 Task: Create a sub task Release to Production / Go Live for the task  Implement a new cloud-based logistics management system for a company in the project ApprisePro , assign it to team member softage.5@softage.net and update the status of the sub task to  Completed , set the priority of the sub task to High
Action: Mouse moved to (418, 311)
Screenshot: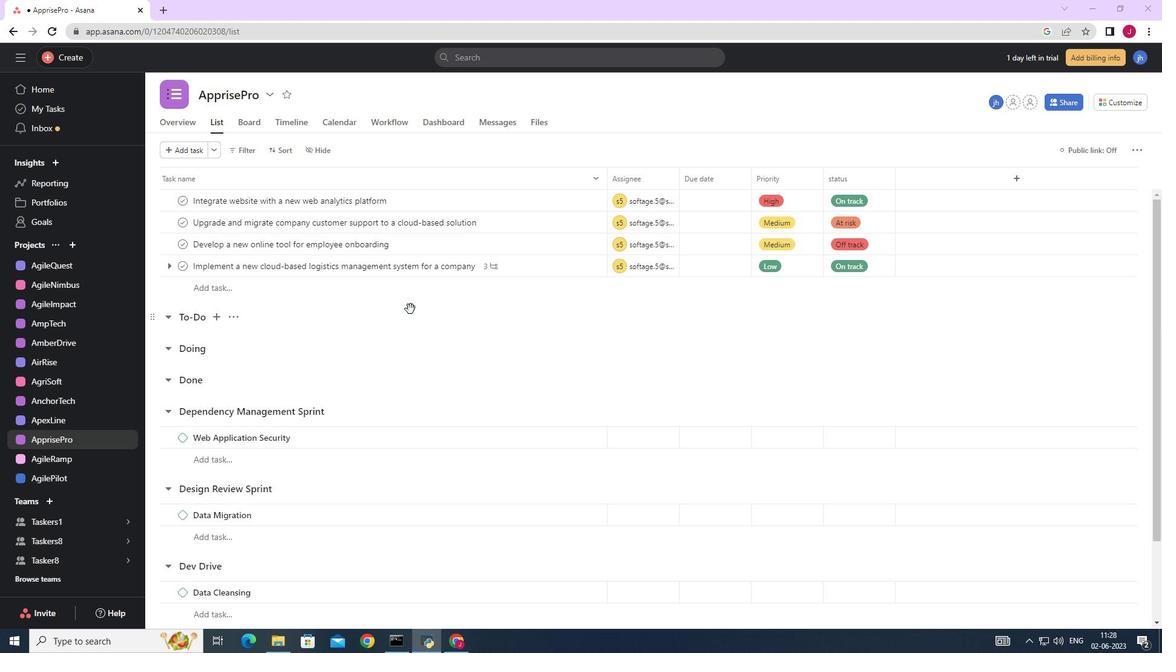 
Action: Mouse scrolled (418, 311) with delta (0, 0)
Screenshot: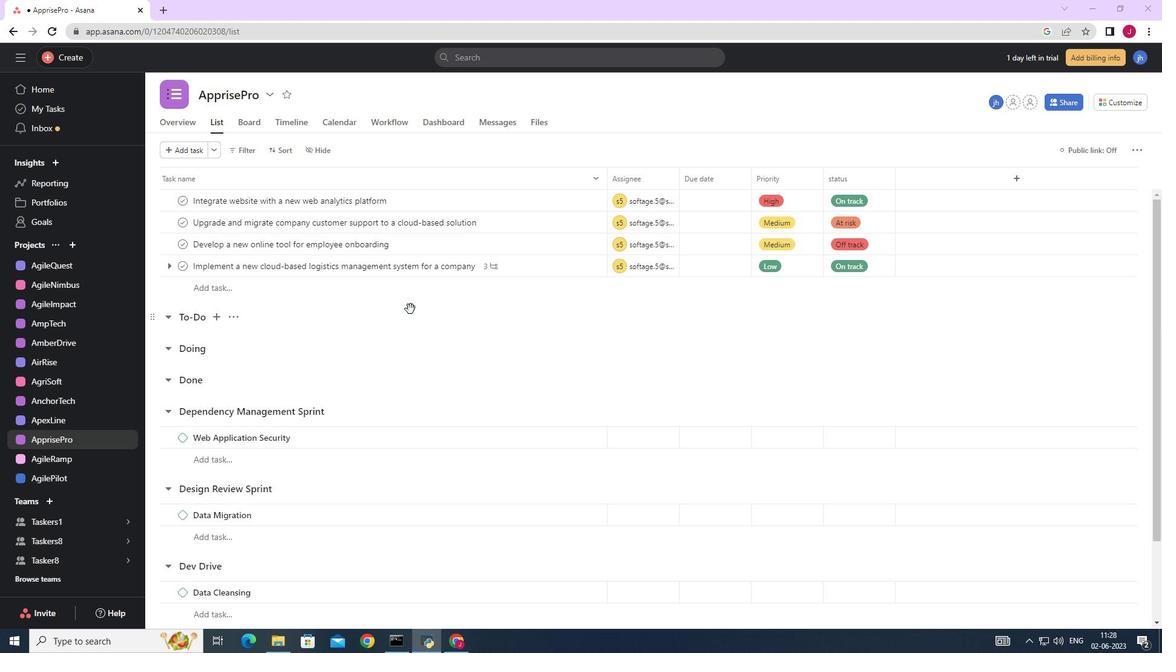 
Action: Mouse scrolled (418, 311) with delta (0, 0)
Screenshot: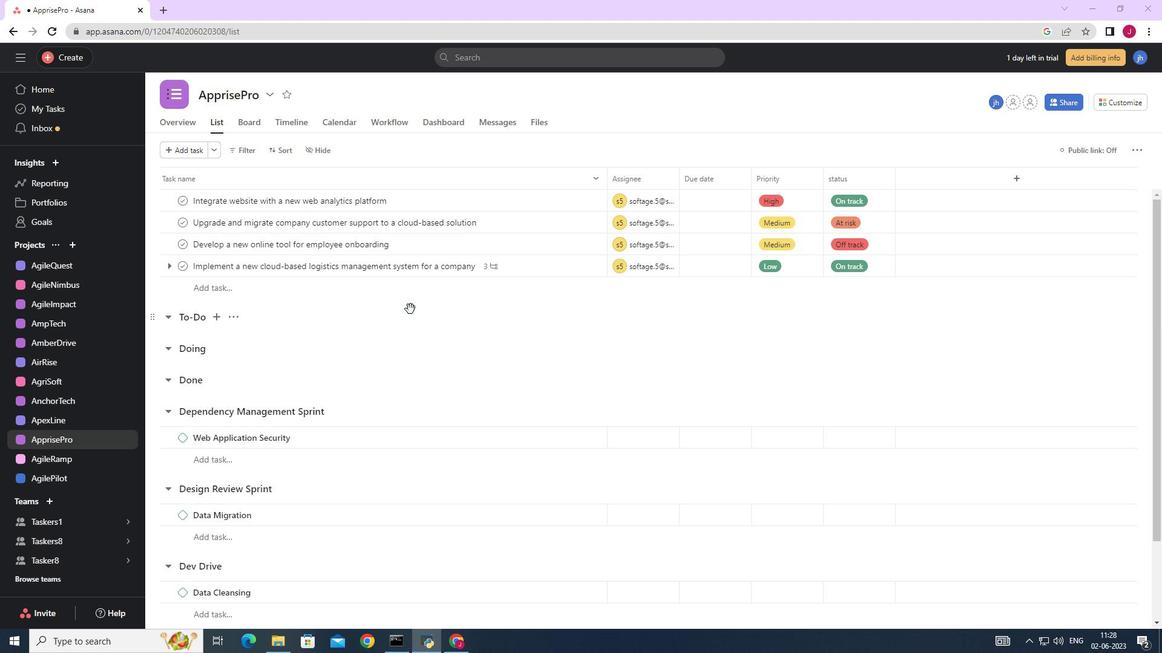 
Action: Mouse scrolled (418, 311) with delta (0, 0)
Screenshot: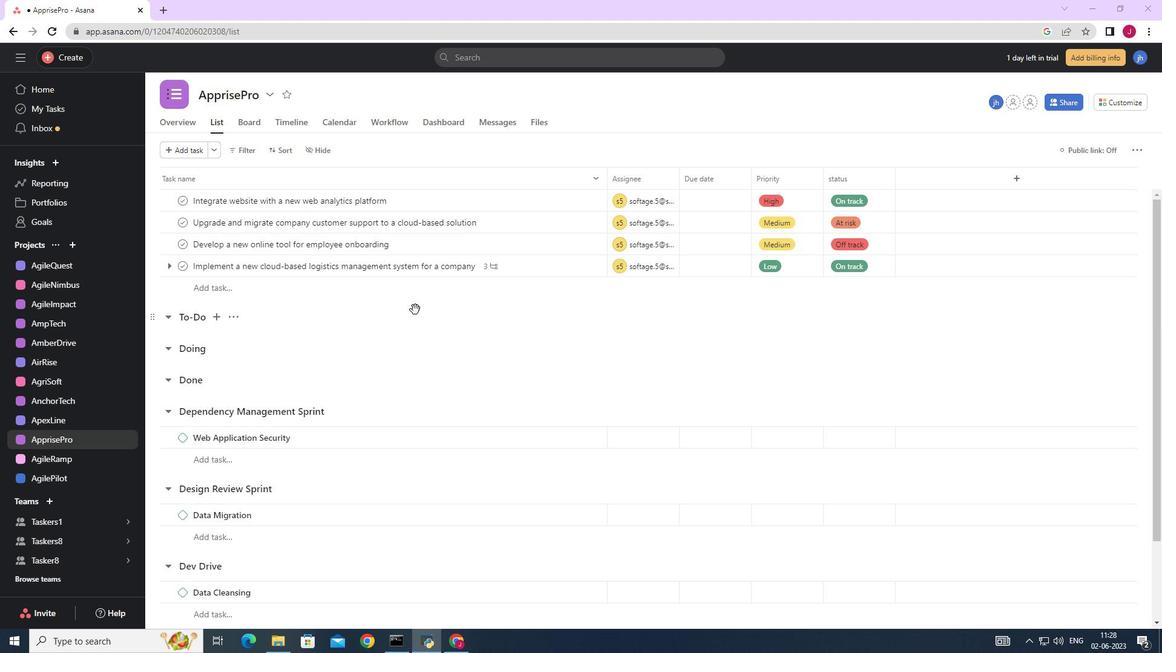 
Action: Mouse scrolled (418, 311) with delta (0, 0)
Screenshot: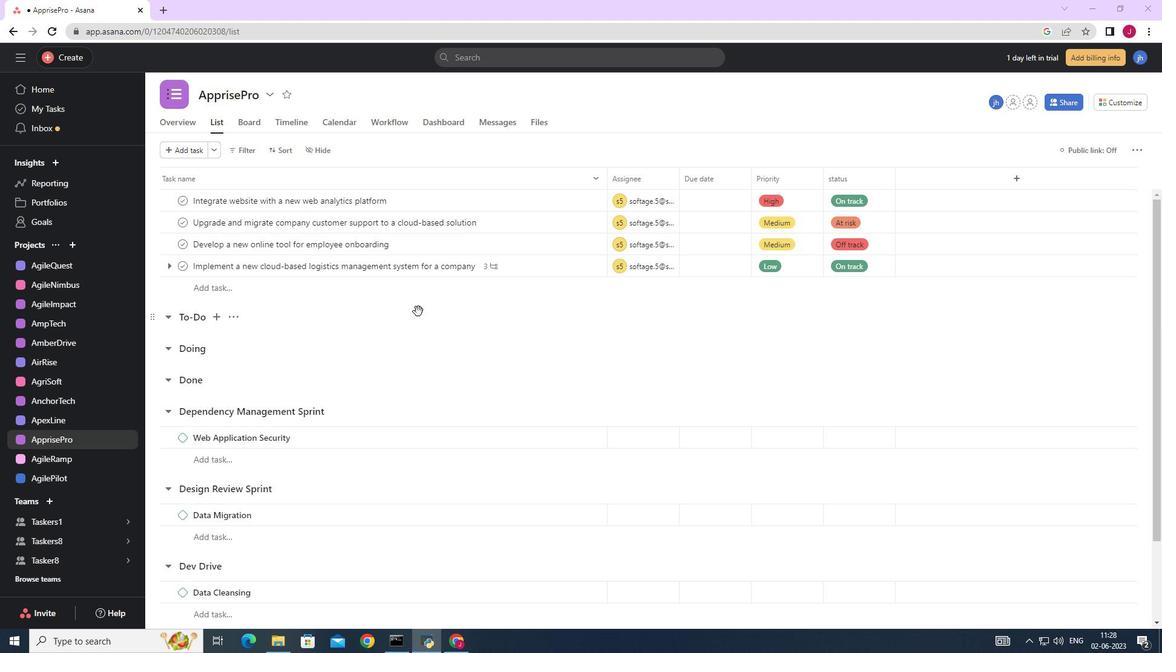 
Action: Mouse moved to (522, 347)
Screenshot: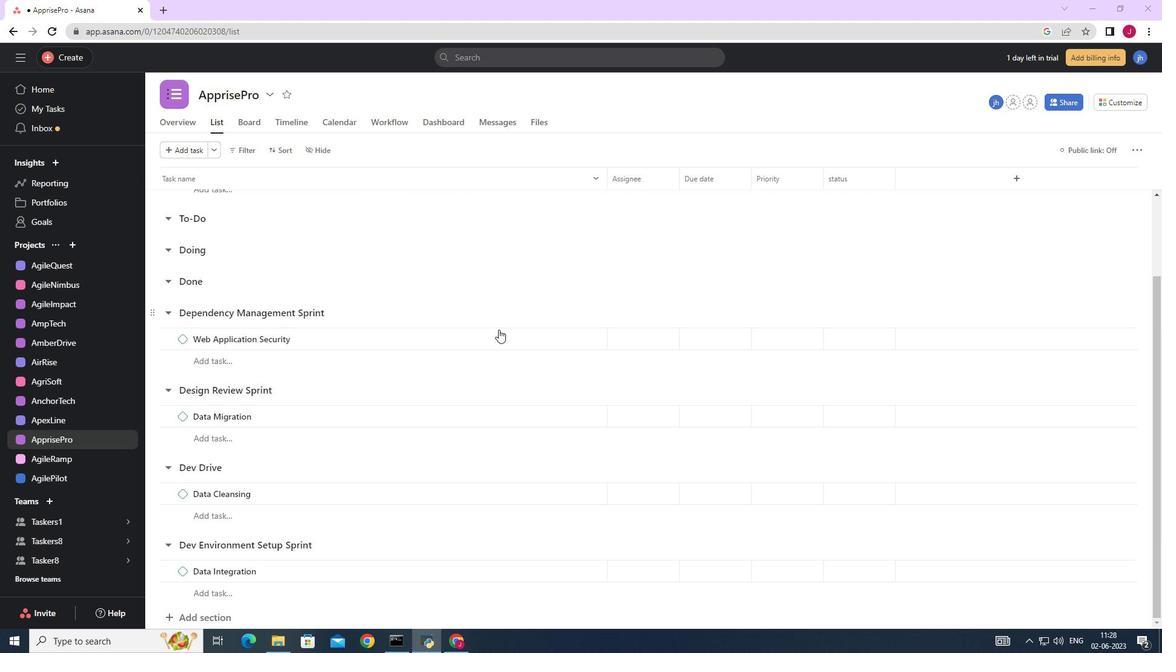 
Action: Mouse scrolled (522, 348) with delta (0, 0)
Screenshot: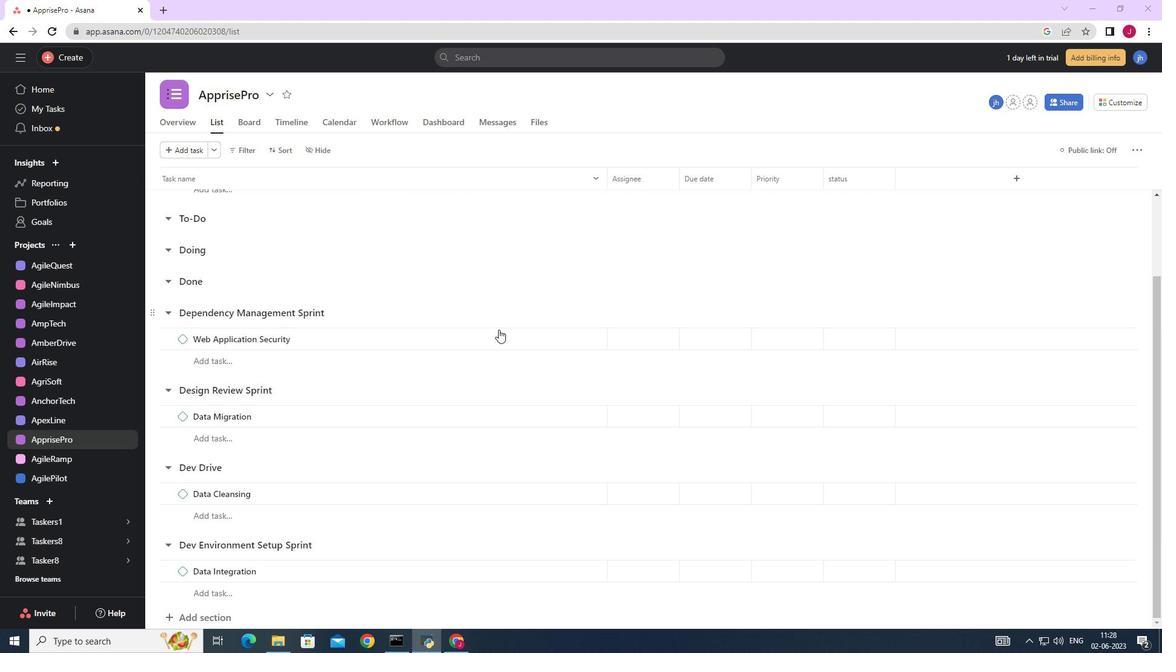 
Action: Mouse scrolled (522, 348) with delta (0, 0)
Screenshot: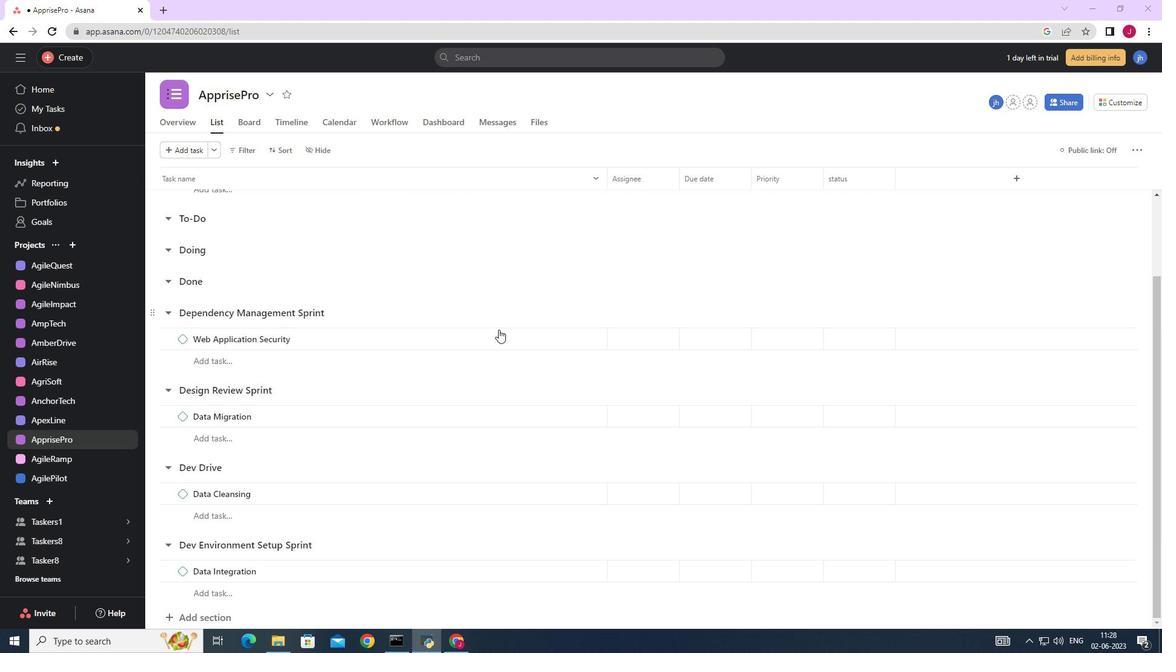 
Action: Mouse moved to (522, 346)
Screenshot: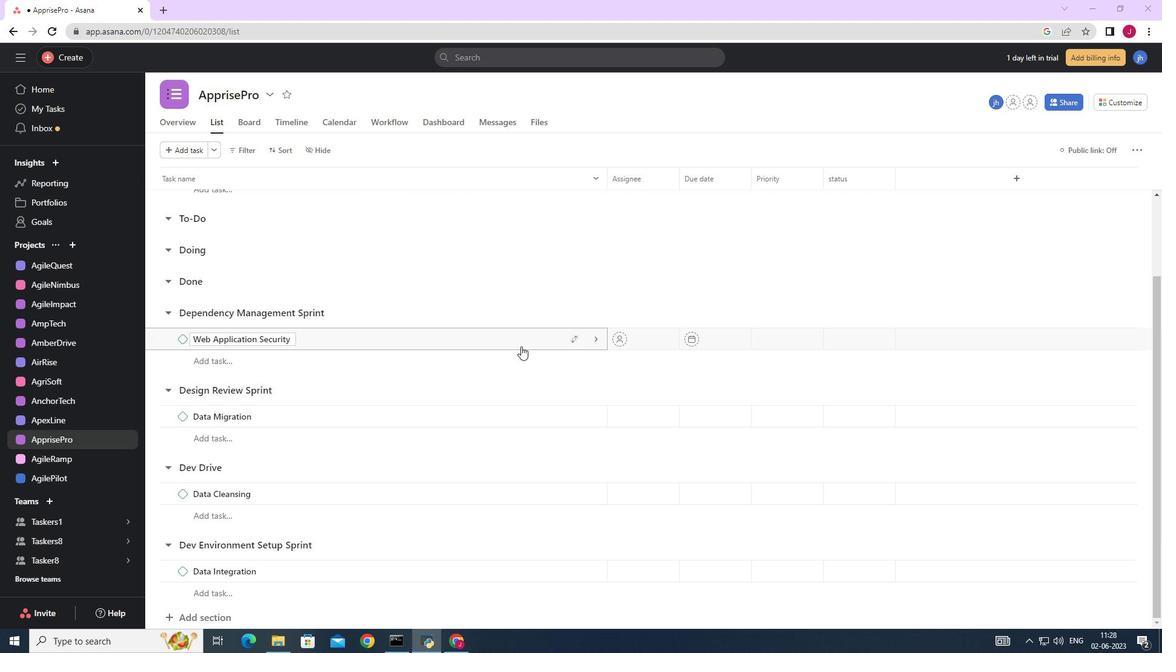 
Action: Mouse scrolled (522, 347) with delta (0, 0)
Screenshot: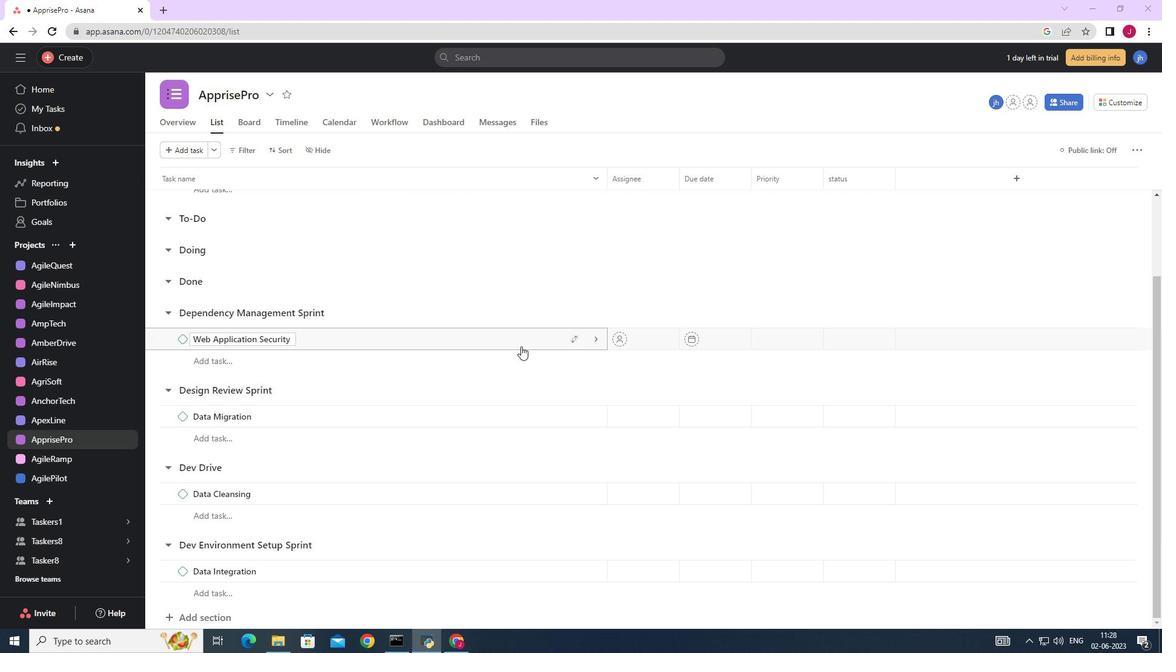 
Action: Mouse moved to (522, 340)
Screenshot: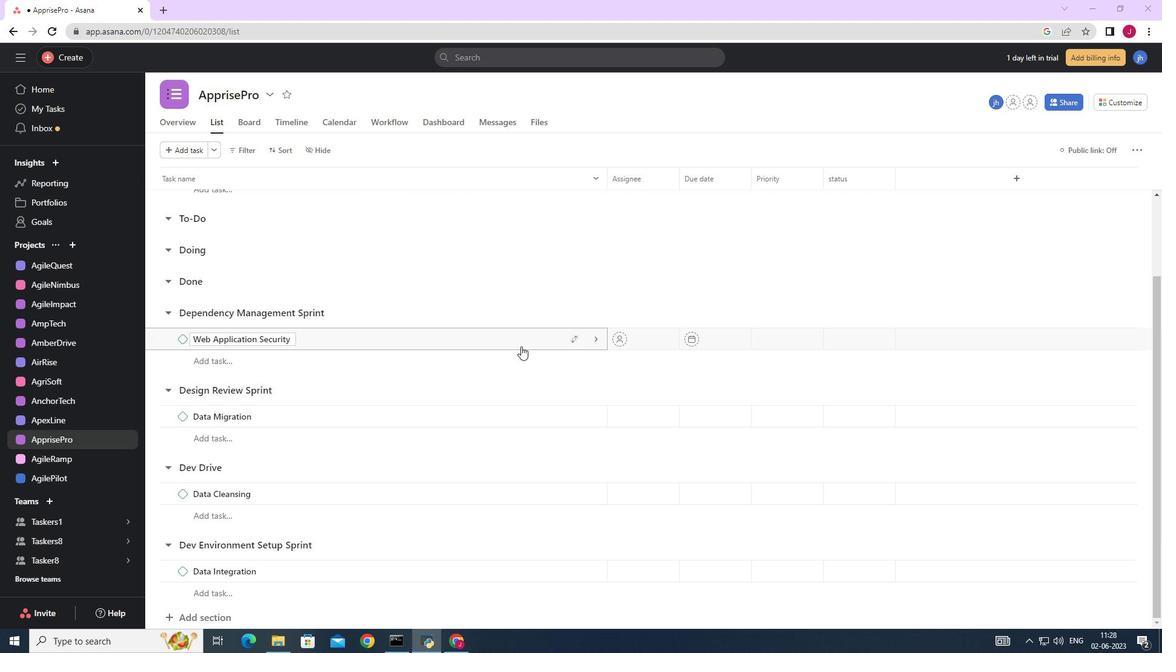 
Action: Mouse scrolled (522, 341) with delta (0, 0)
Screenshot: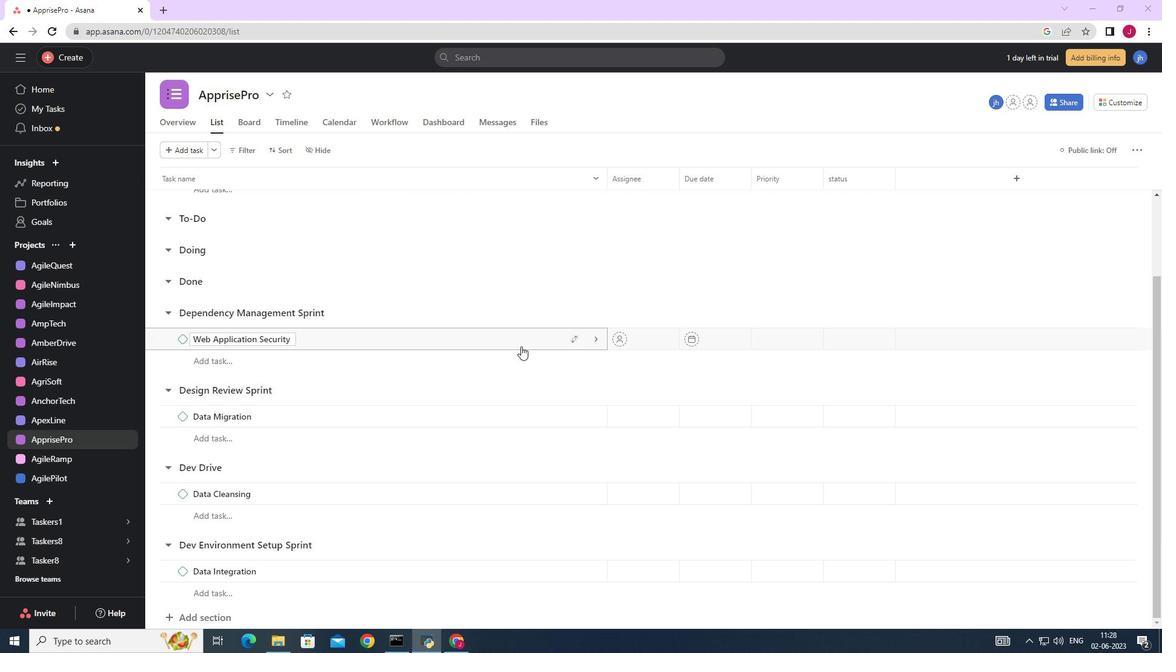 
Action: Mouse moved to (549, 272)
Screenshot: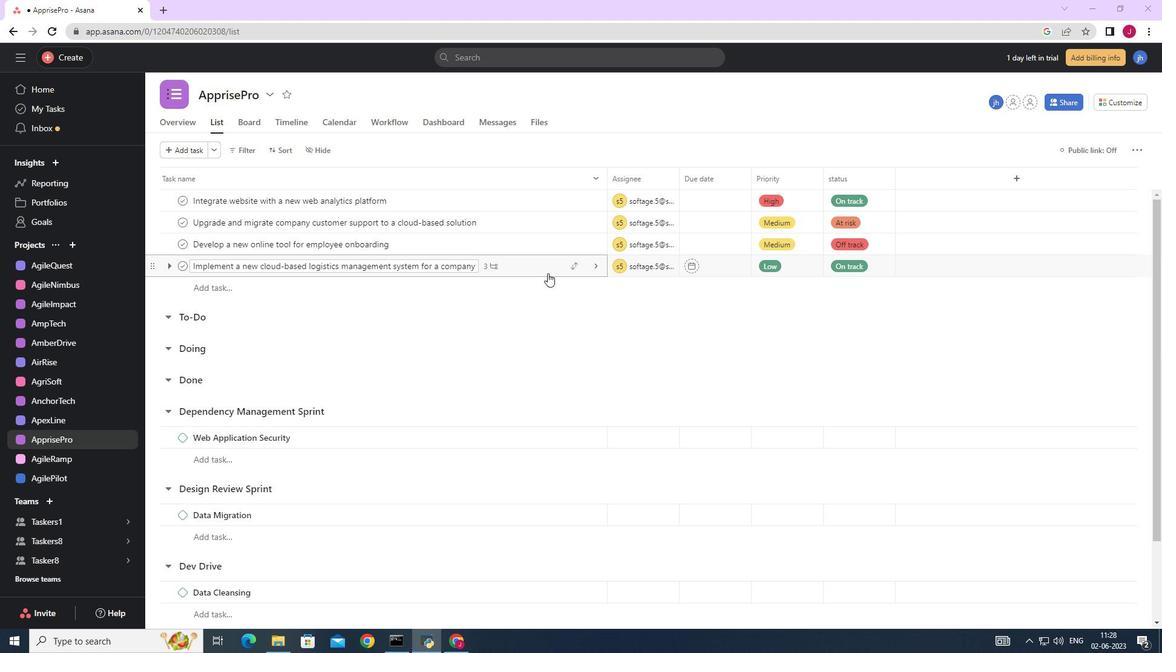
Action: Mouse pressed left at (549, 272)
Screenshot: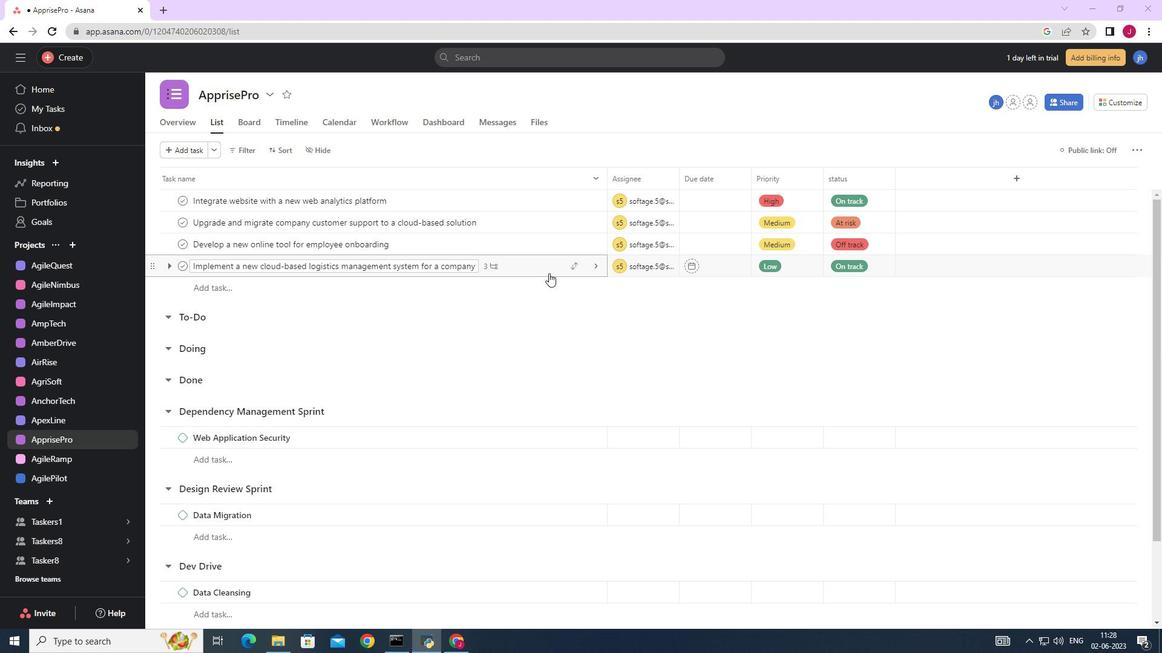 
Action: Mouse moved to (947, 355)
Screenshot: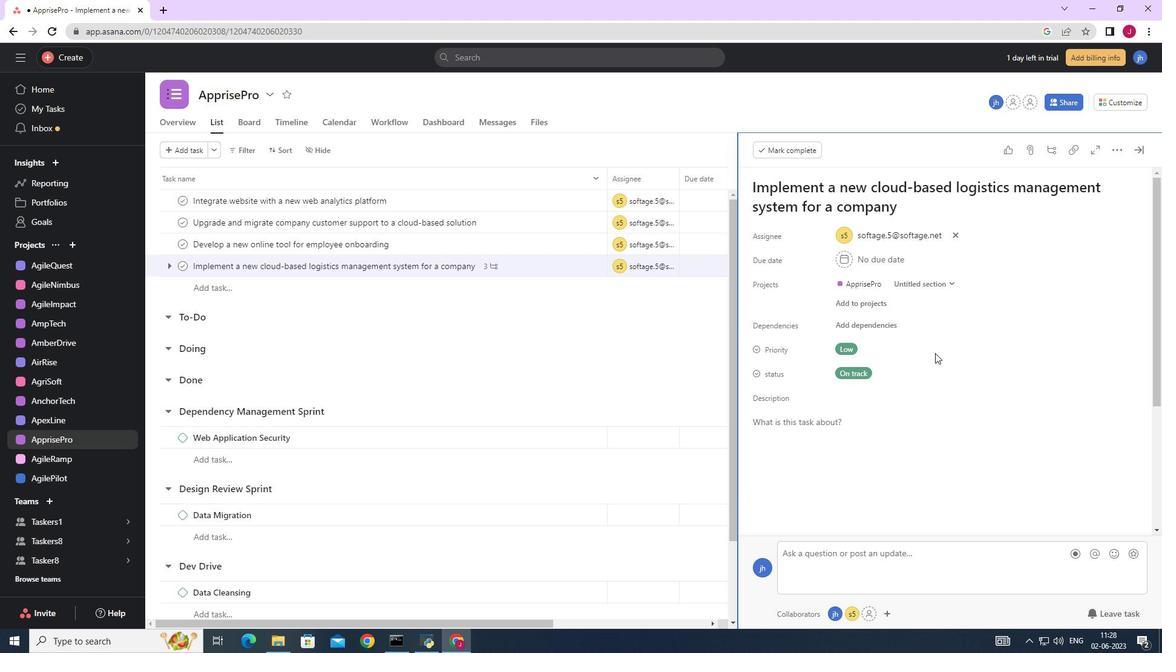 
Action: Mouse scrolled (947, 355) with delta (0, 0)
Screenshot: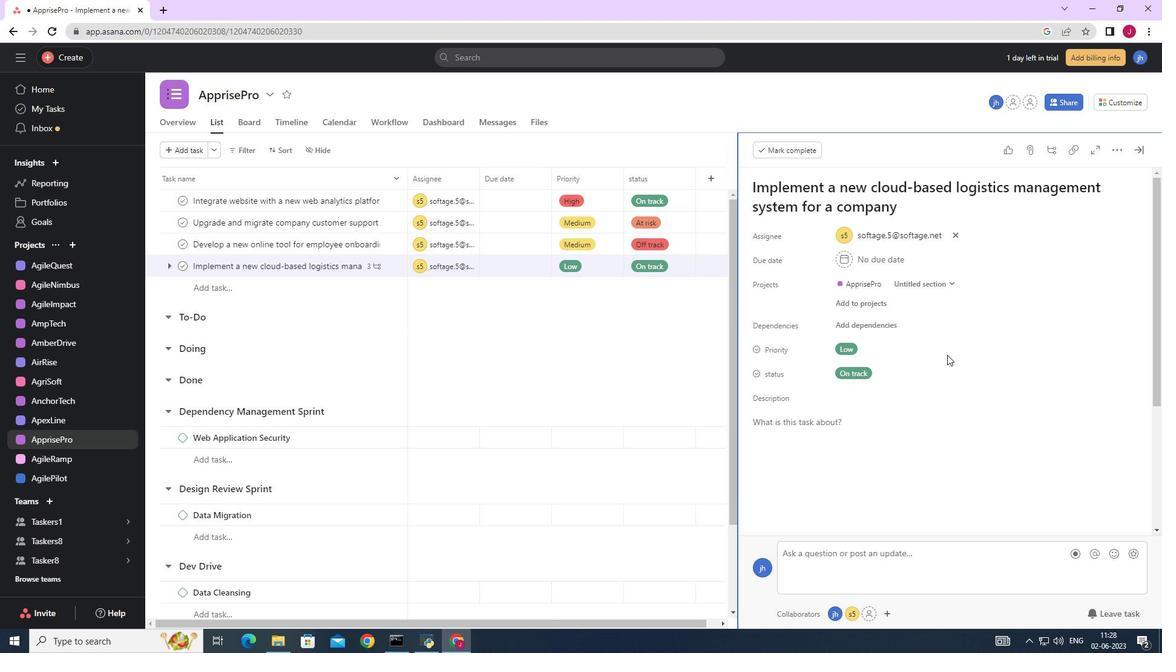 
Action: Mouse scrolled (947, 355) with delta (0, 0)
Screenshot: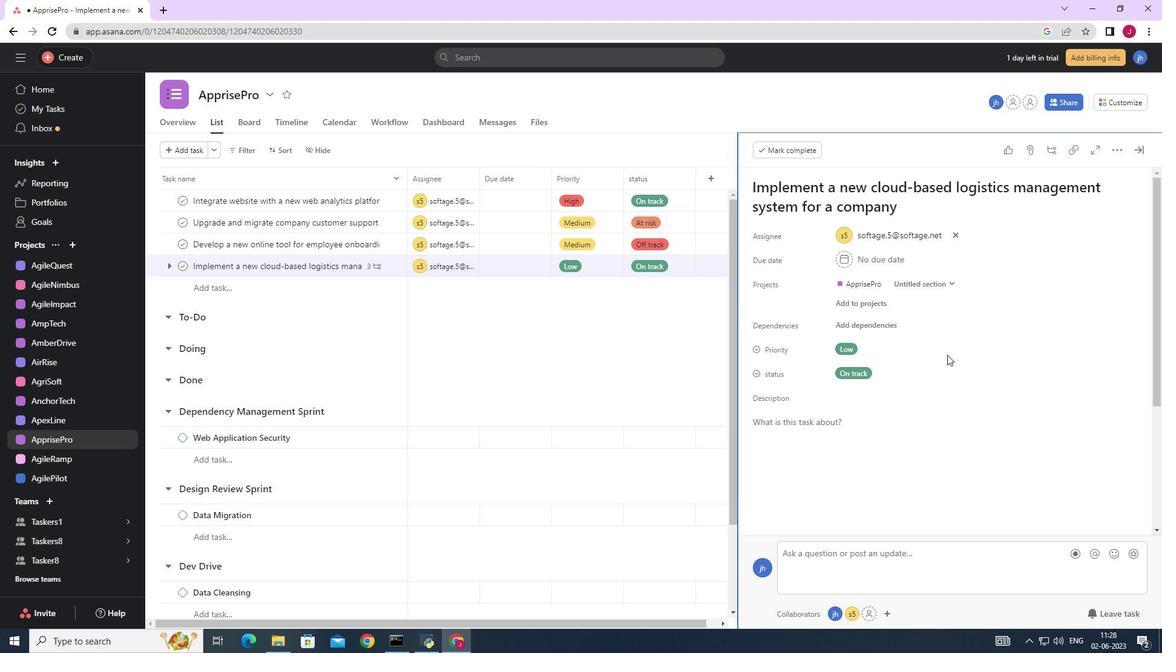 
Action: Mouse scrolled (947, 355) with delta (0, 0)
Screenshot: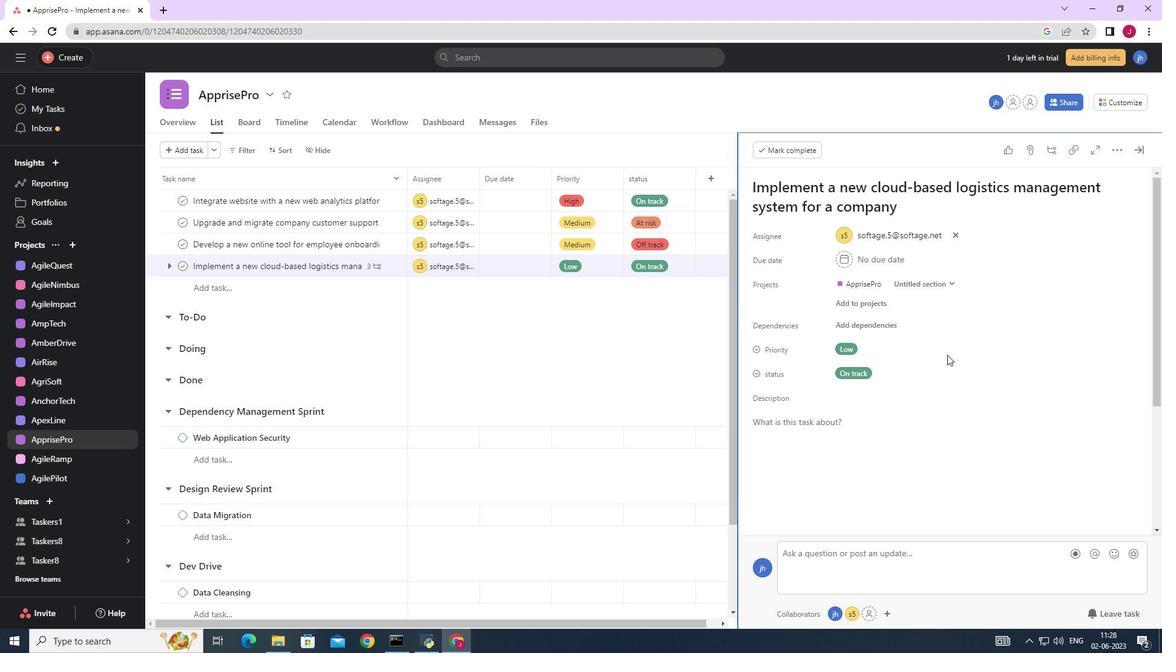 
Action: Mouse moved to (893, 430)
Screenshot: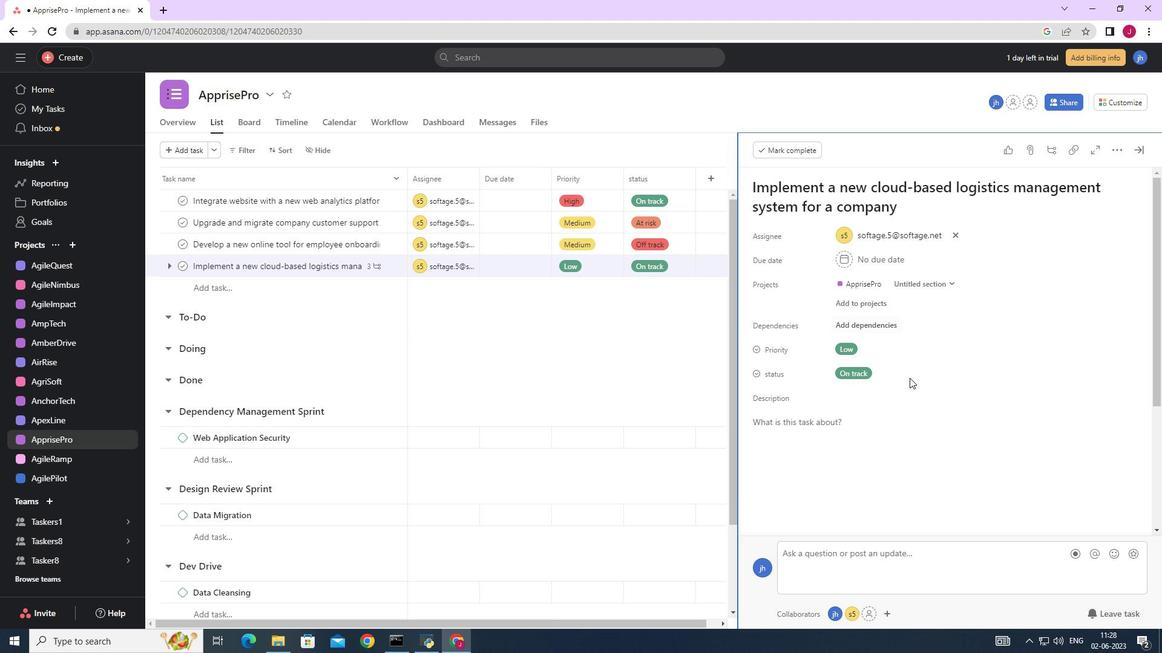 
Action: Mouse scrolled (893, 429) with delta (0, 0)
Screenshot: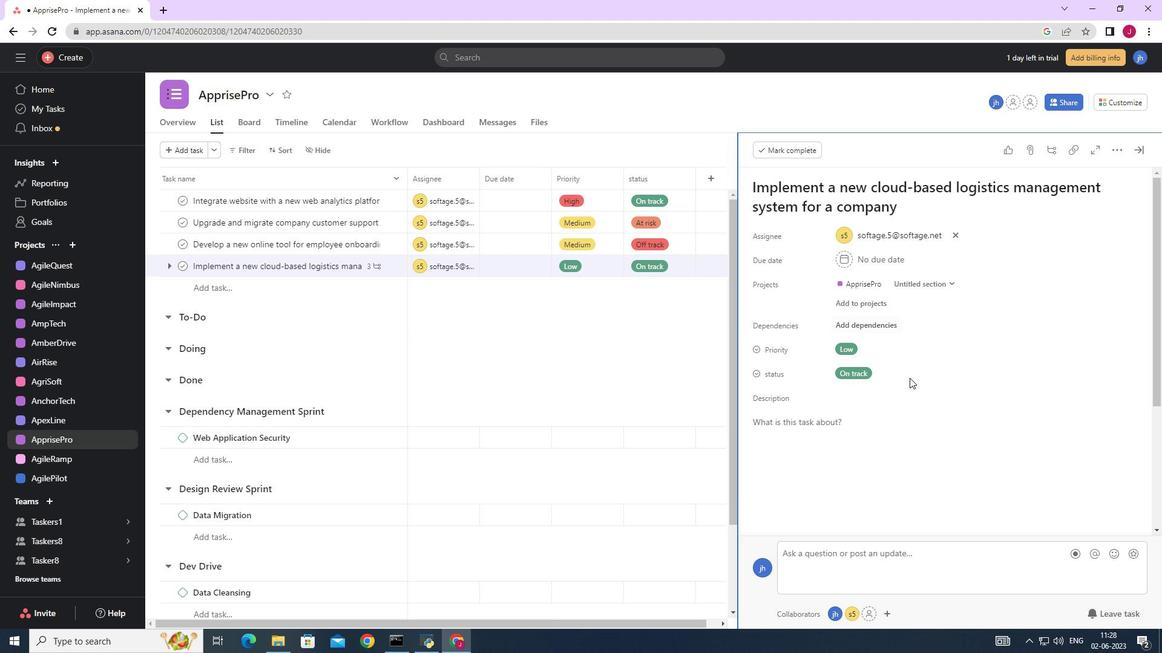 
Action: Mouse moved to (893, 432)
Screenshot: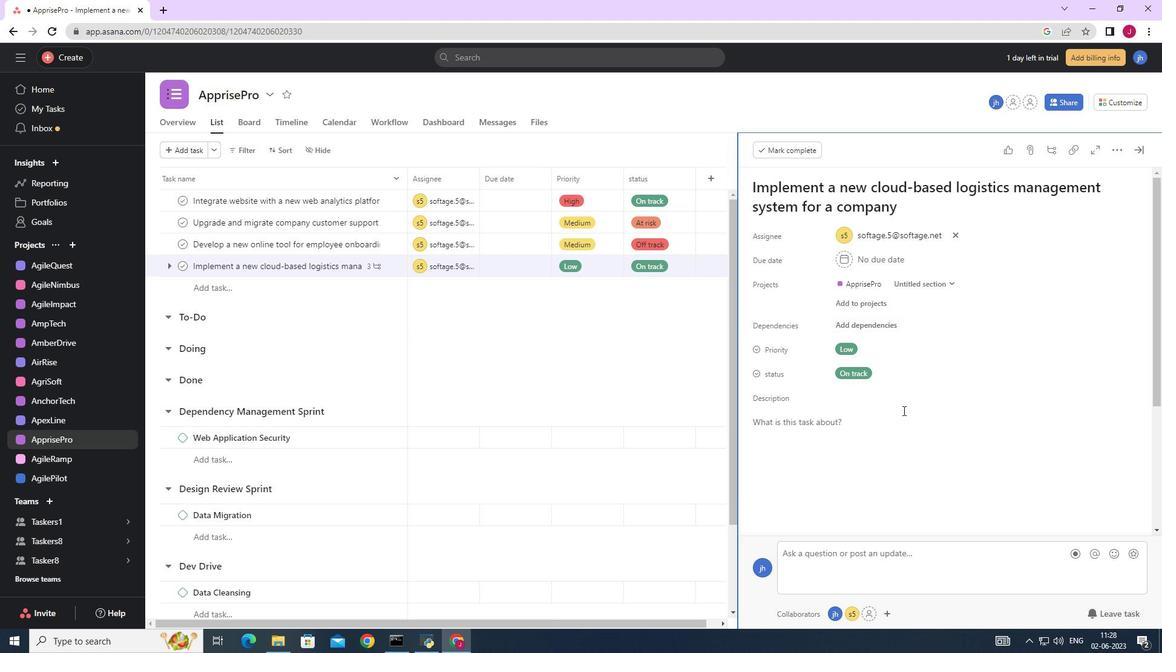 
Action: Mouse scrolled (893, 431) with delta (0, 0)
Screenshot: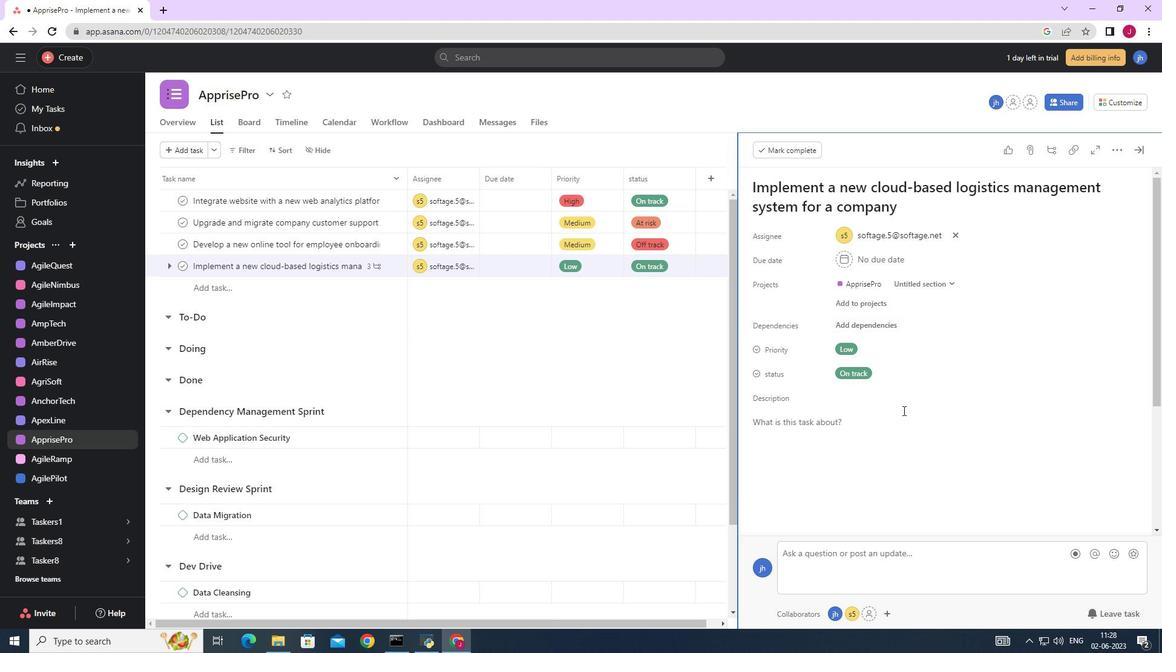 
Action: Mouse moved to (794, 513)
Screenshot: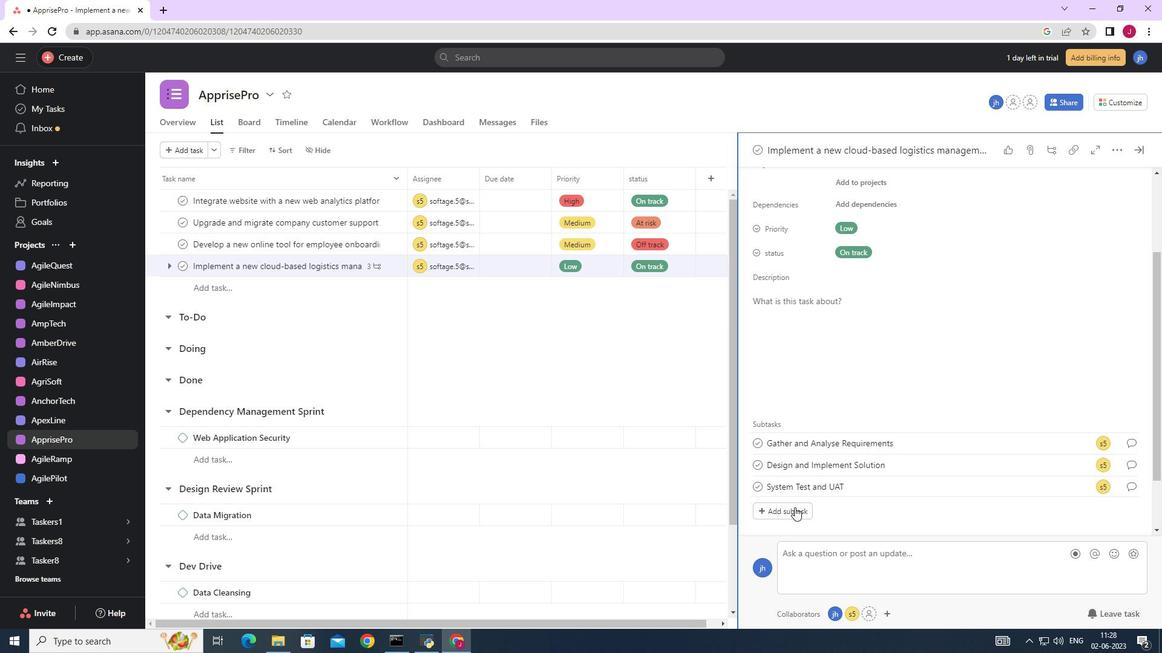 
Action: Mouse pressed left at (794, 513)
Screenshot: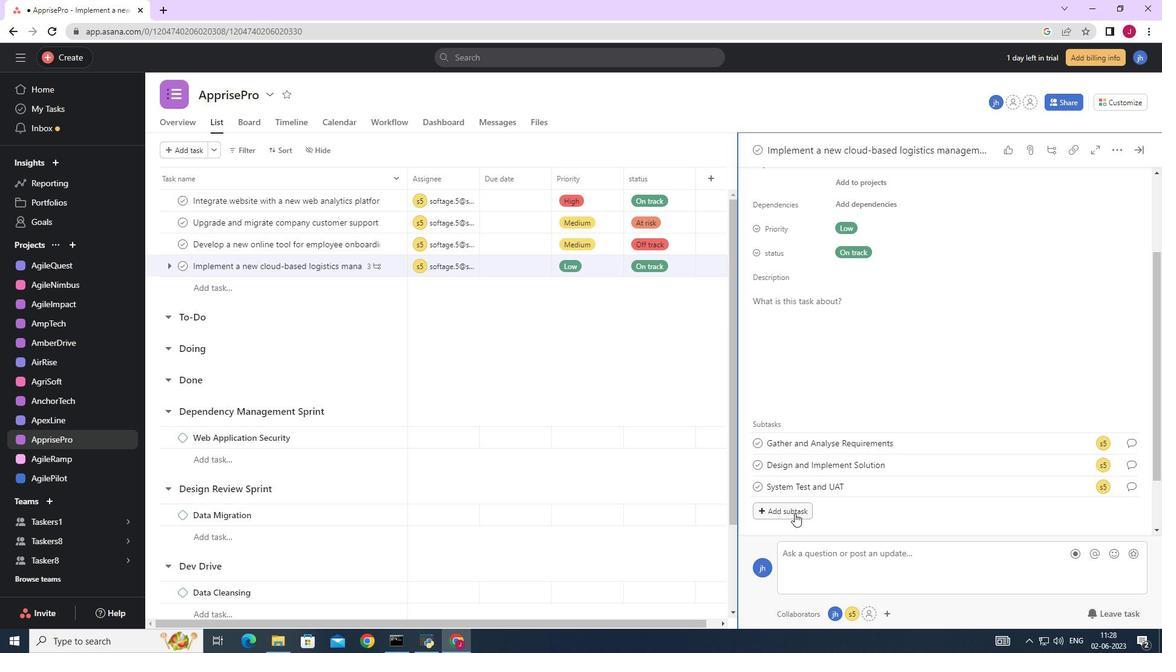 
Action: Key pressed <Key.caps_lock><Key.caps_lock>r<Key.caps_lock>ELEASE<Key.space>TO<Key.space><Key.caps_lock>p<Key.caps_lock>RODUCTION<Key.space>/<Key.space><Key.caps_lock>g<Key.caps_lock>O<Key.space><Key.caps_lock>l<Key.caps_lock>IVE
Screenshot: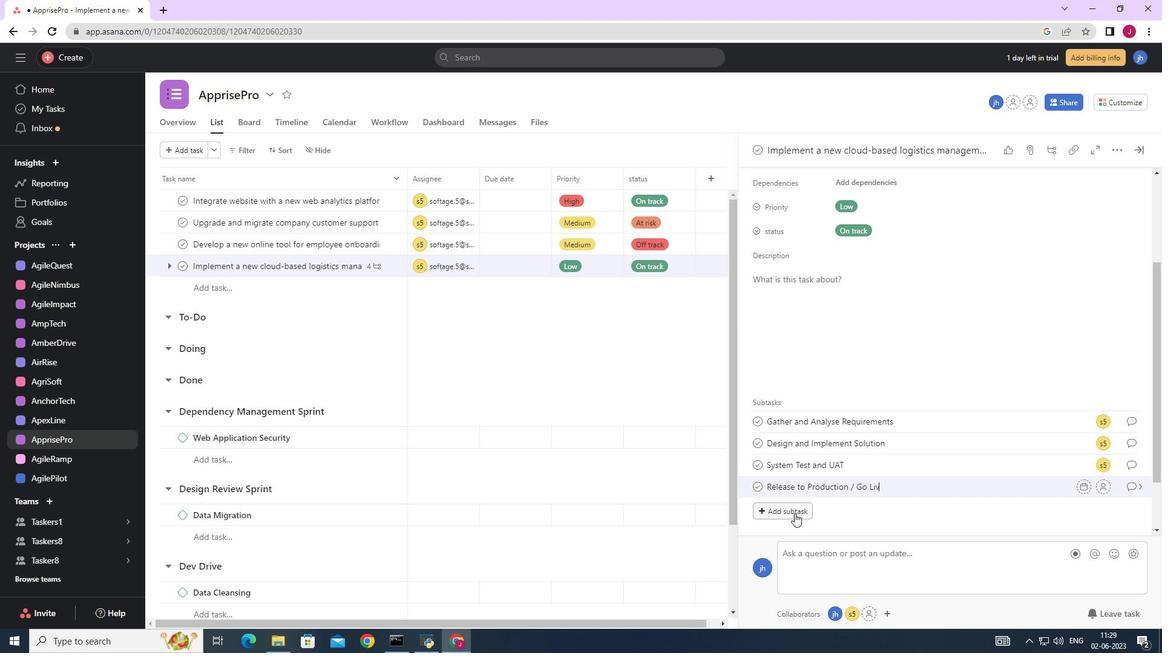 
Action: Mouse moved to (1103, 486)
Screenshot: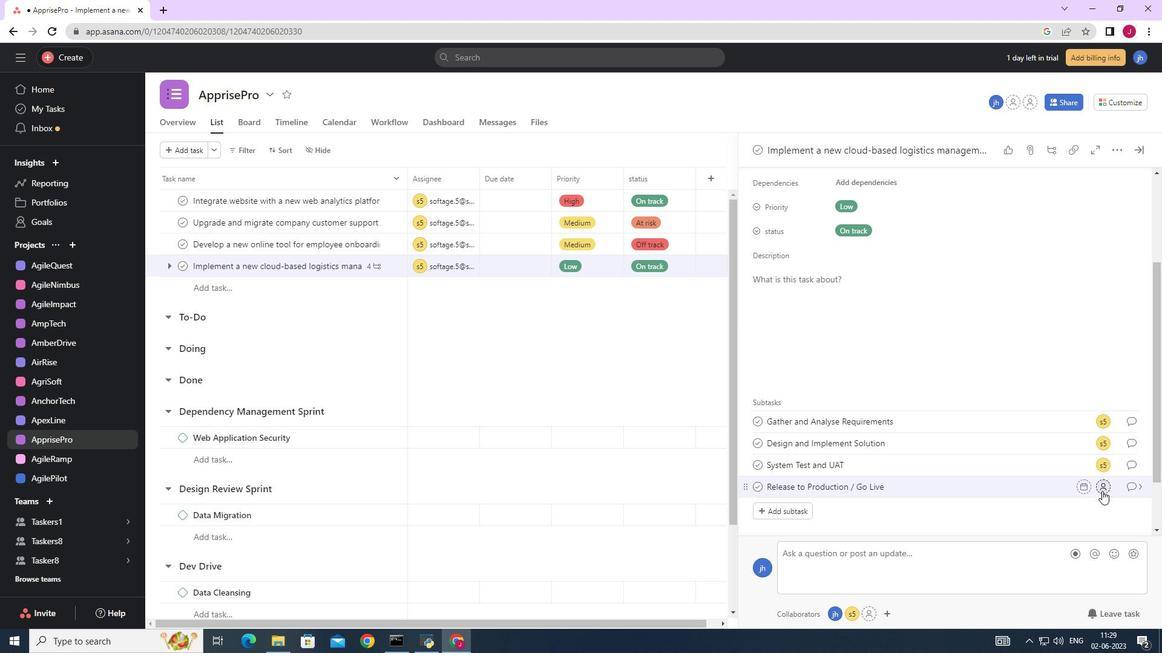 
Action: Mouse pressed left at (1103, 486)
Screenshot: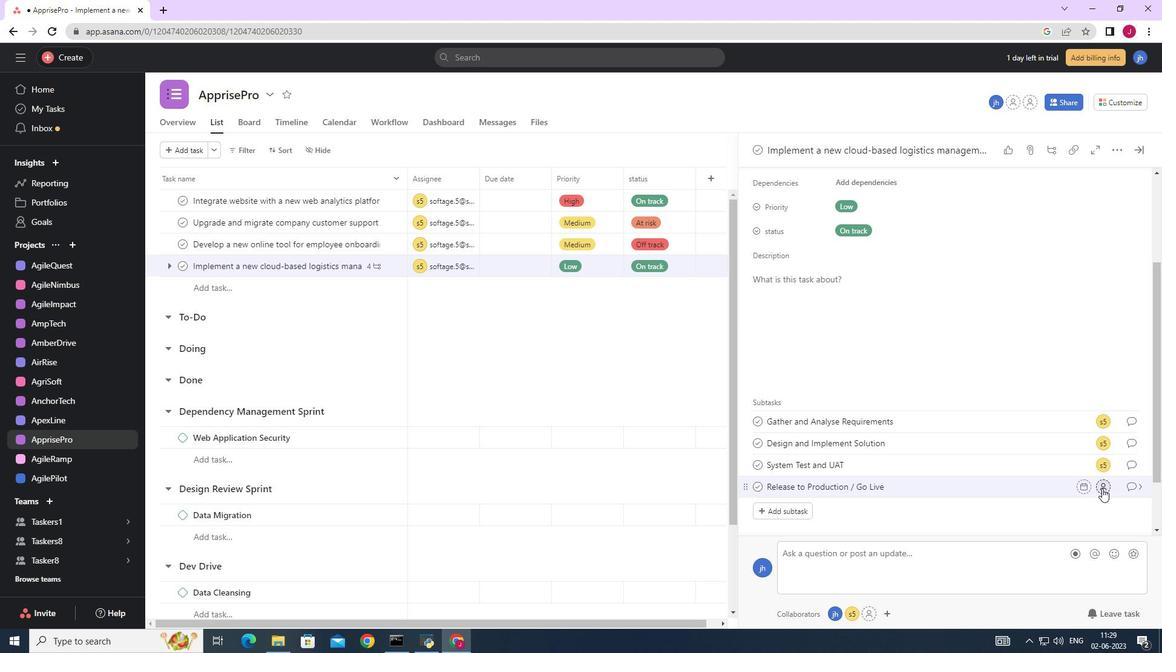 
Action: Mouse moved to (1099, 487)
Screenshot: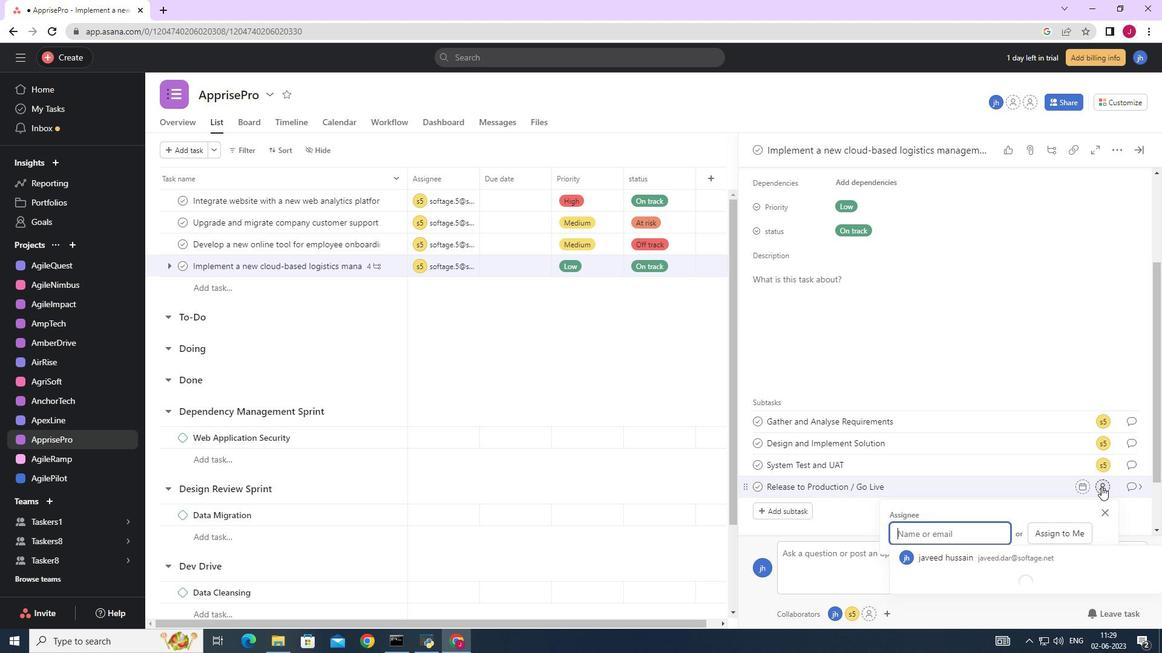 
Action: Key pressed SOFTAGE.5
Screenshot: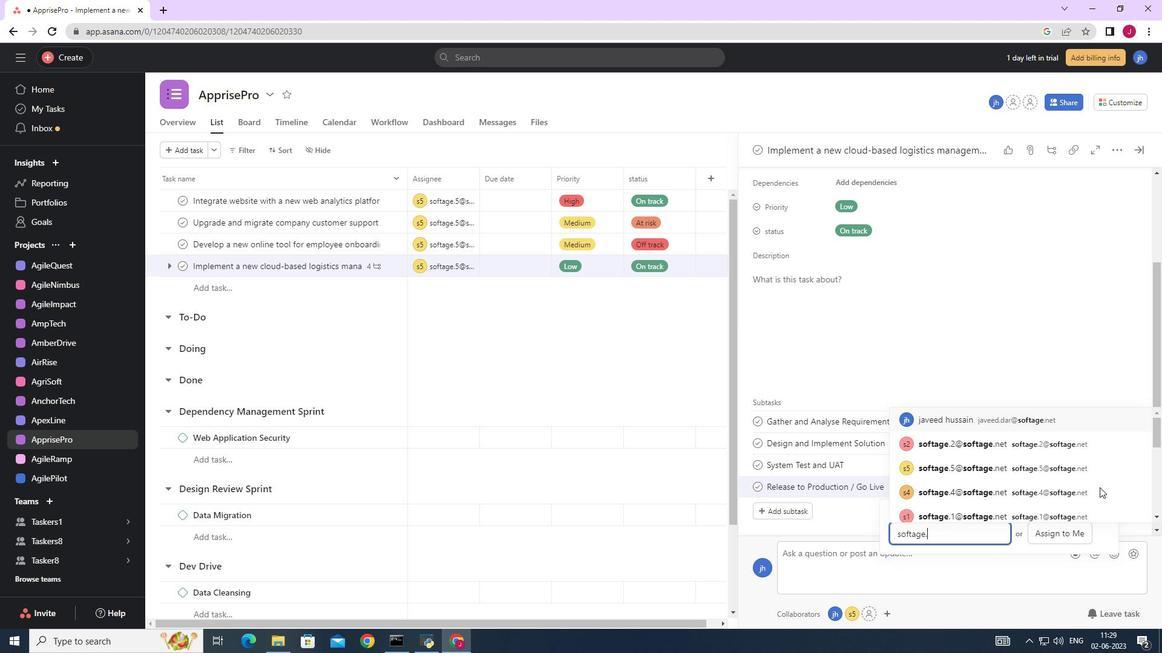 
Action: Mouse moved to (999, 484)
Screenshot: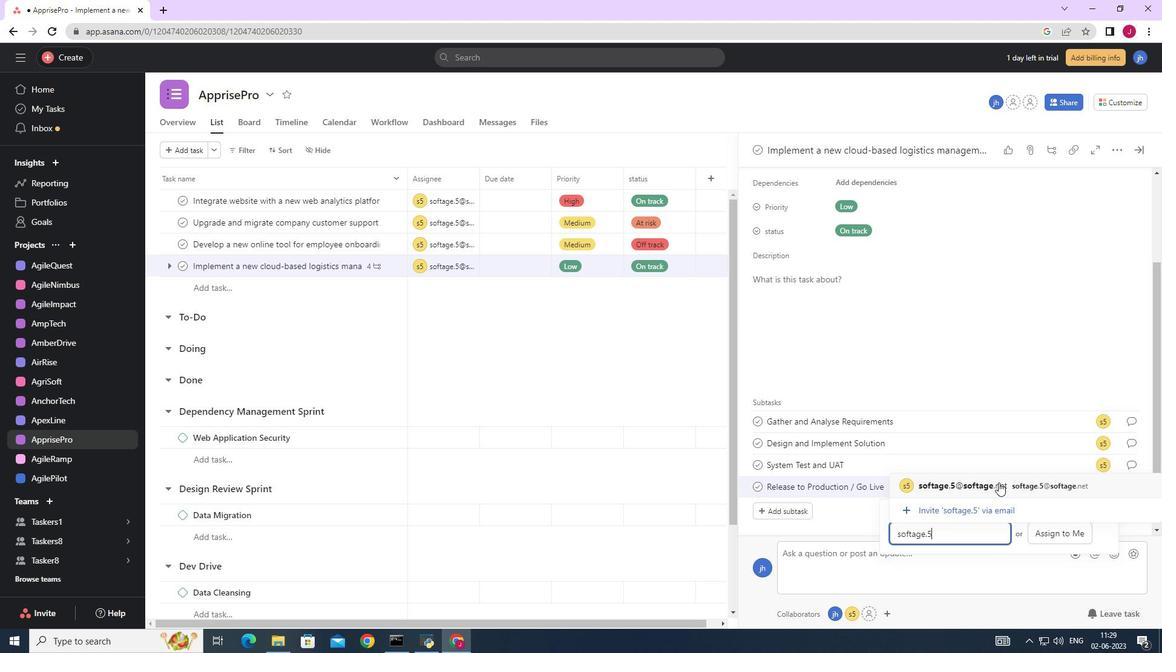 
Action: Mouse pressed left at (999, 484)
Screenshot: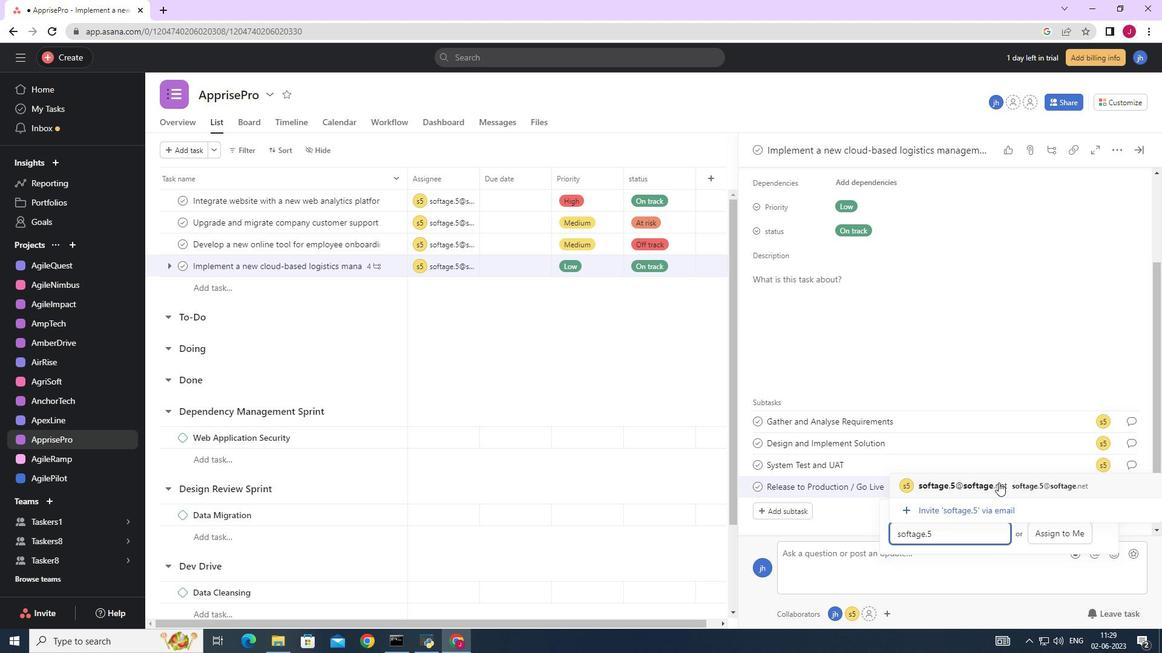 
Action: Mouse moved to (1135, 482)
Screenshot: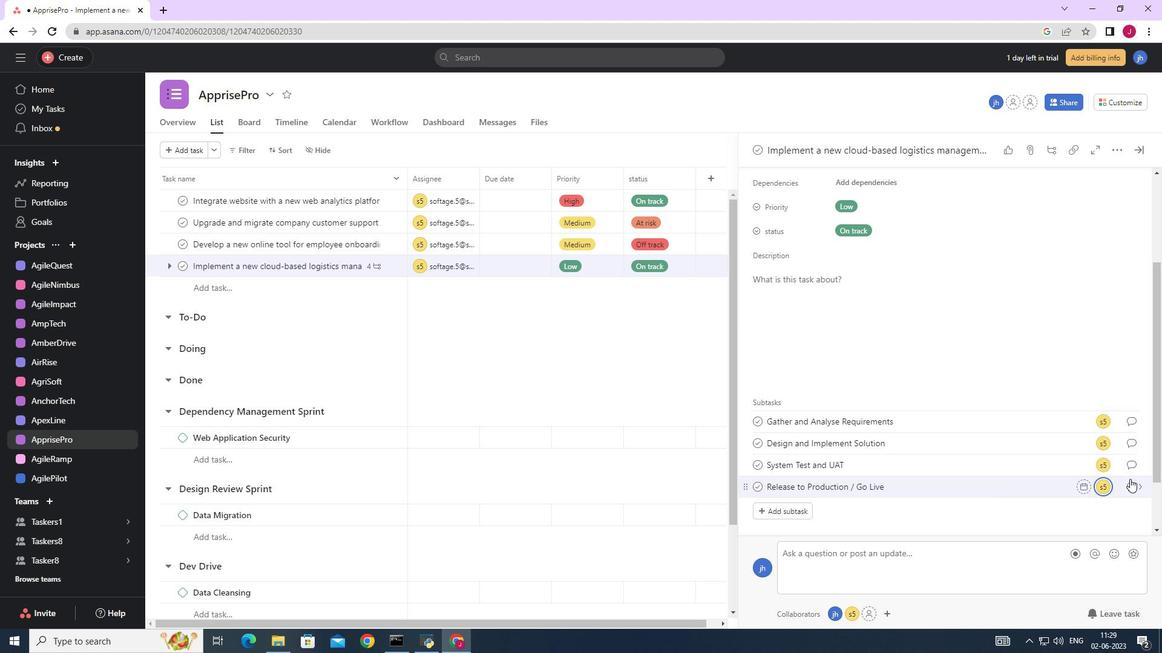 
Action: Mouse pressed left at (1135, 482)
Screenshot: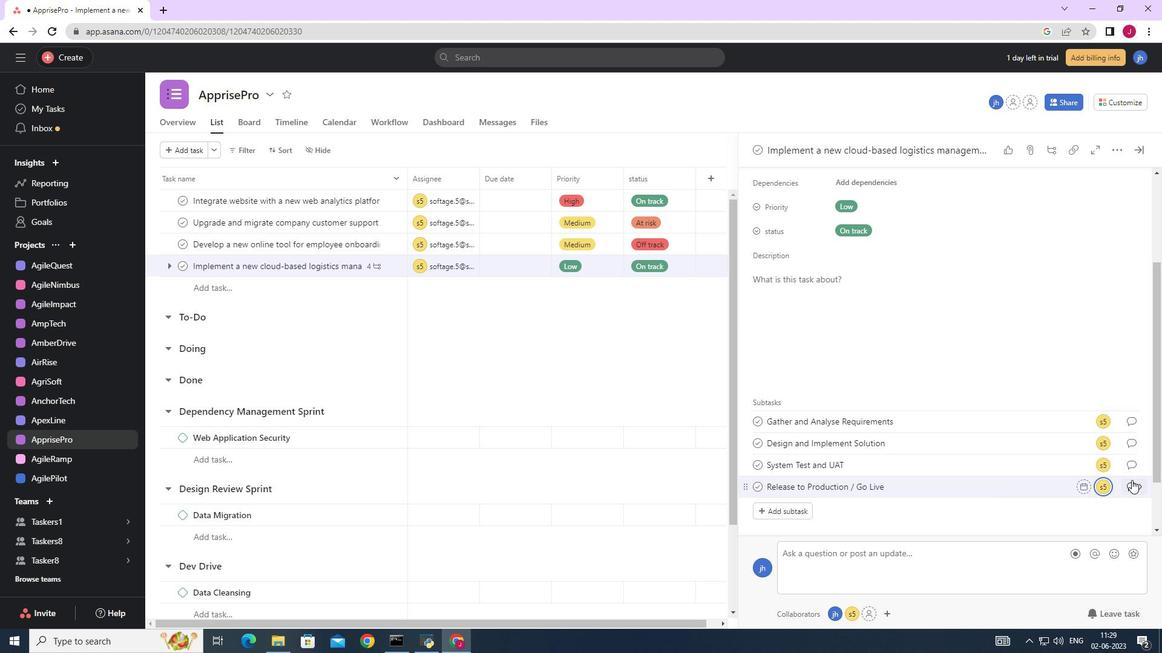 
Action: Mouse moved to (780, 320)
Screenshot: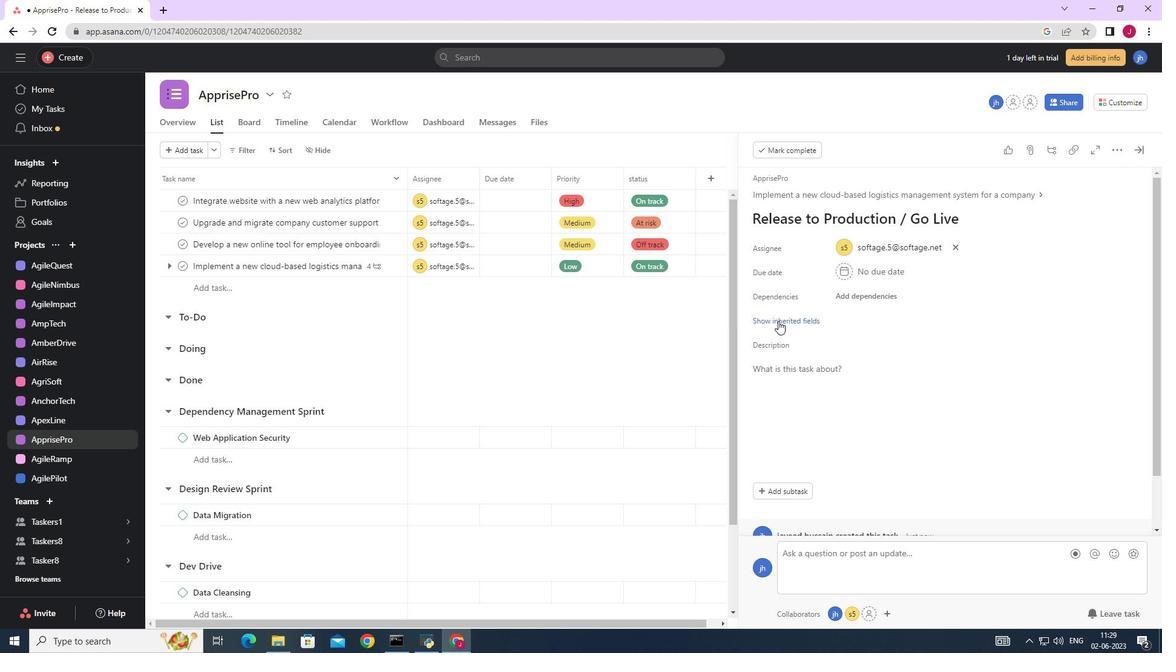 
Action: Mouse pressed left at (780, 320)
Screenshot: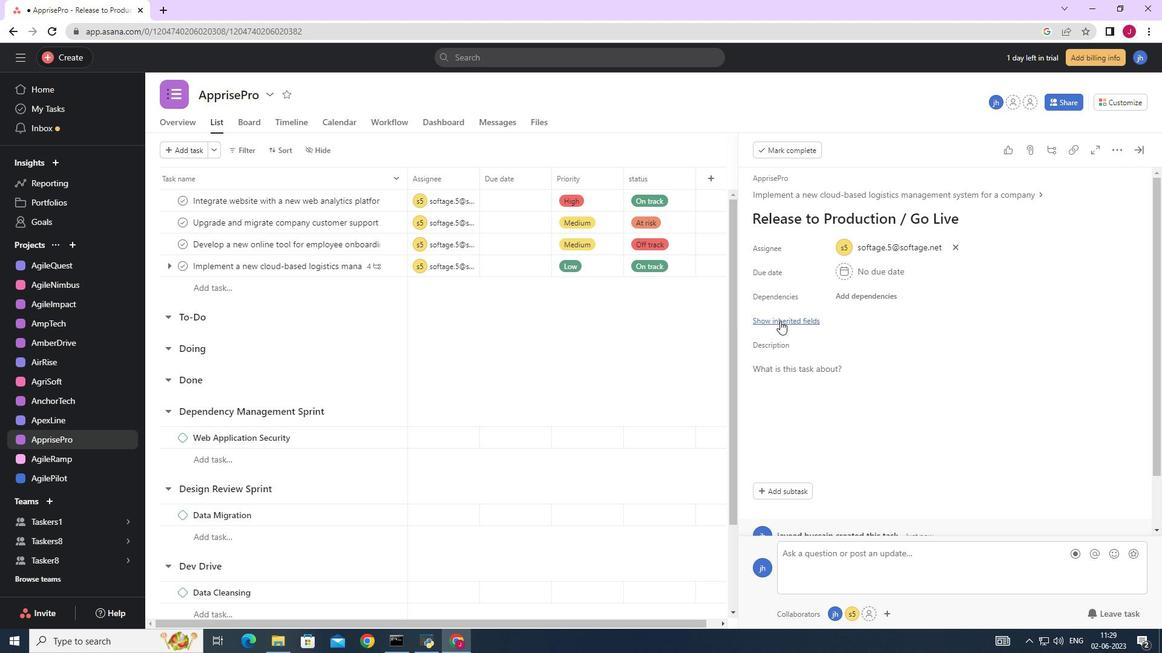 
Action: Mouse moved to (846, 345)
Screenshot: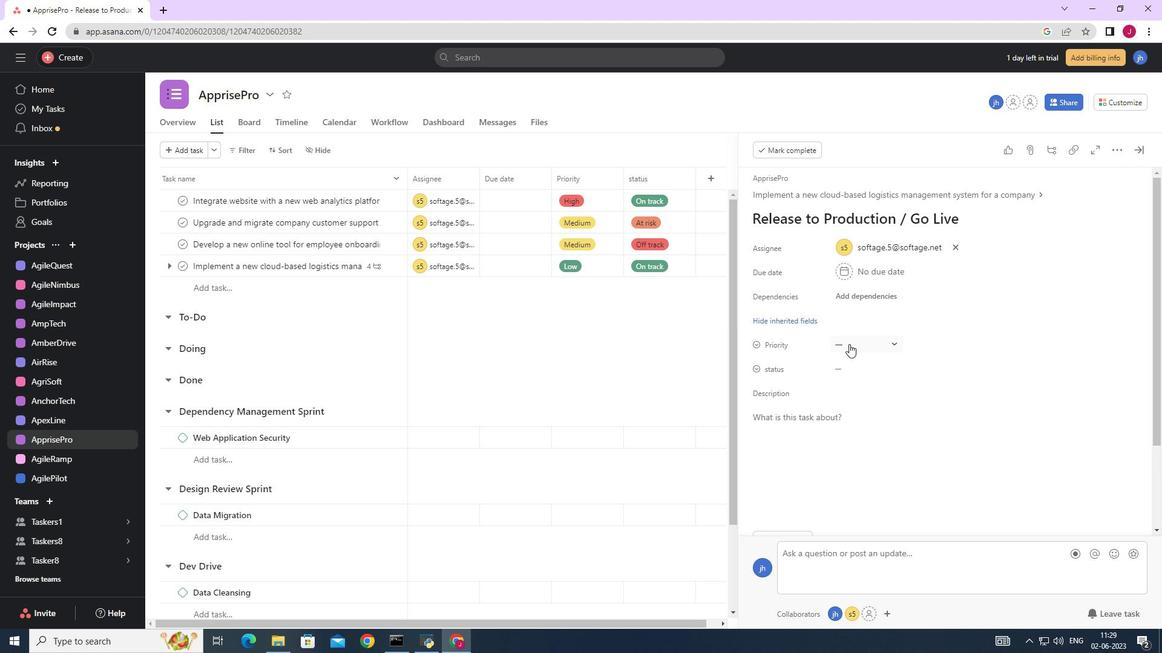 
Action: Mouse pressed left at (846, 345)
Screenshot: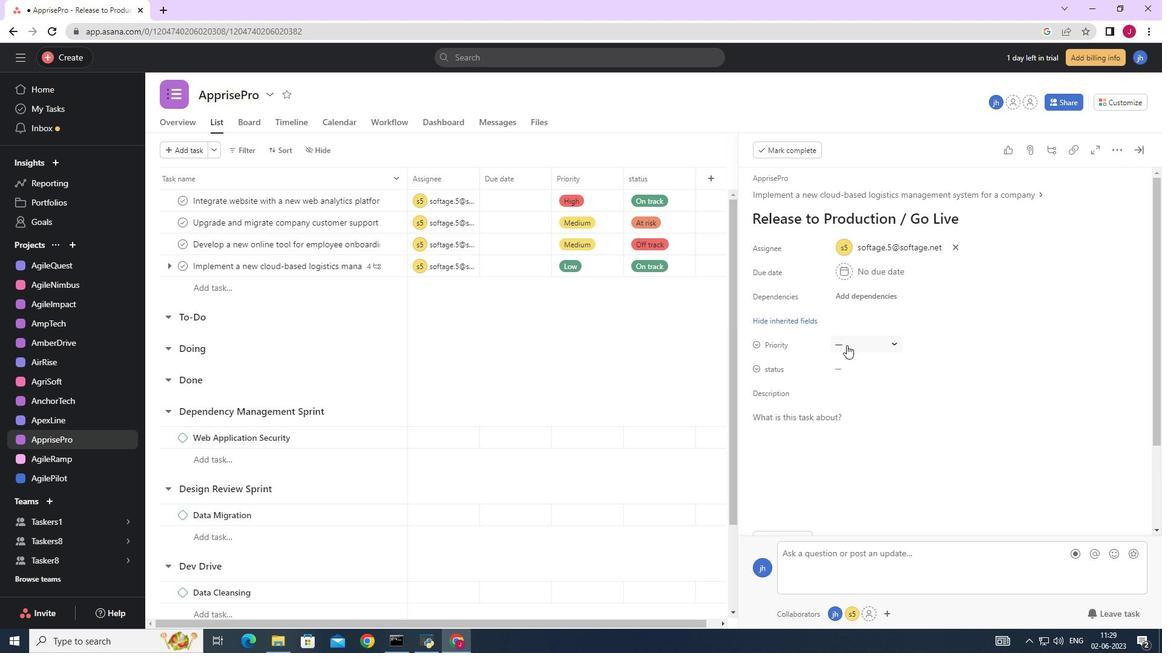 
Action: Mouse moved to (866, 385)
Screenshot: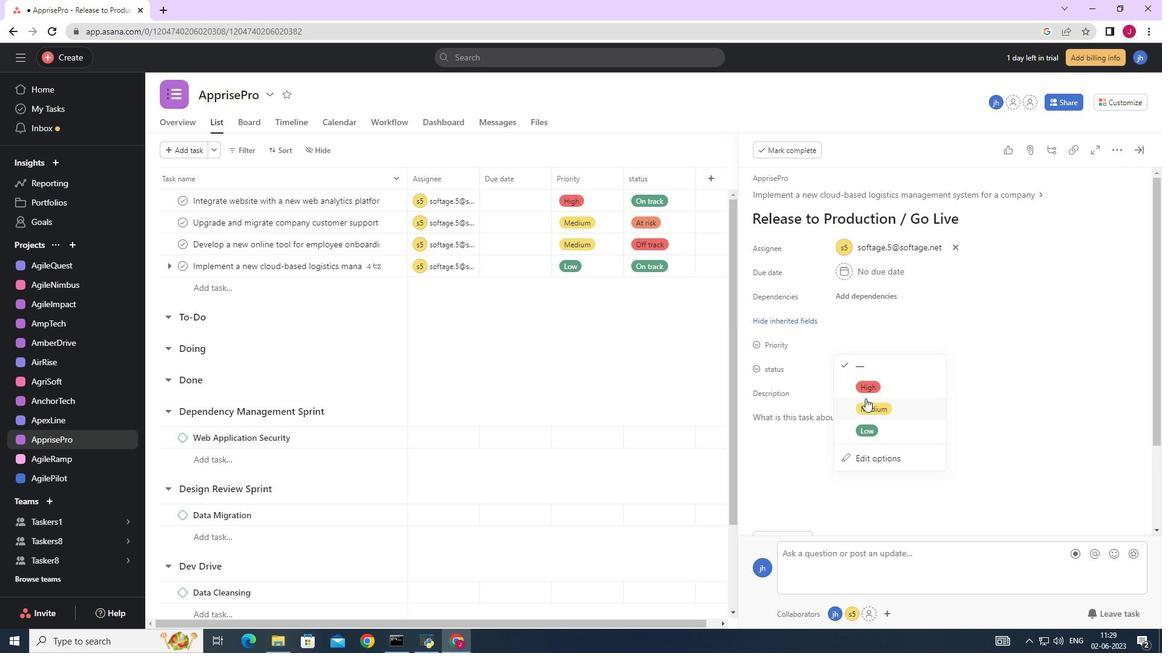 
Action: Mouse pressed left at (866, 385)
Screenshot: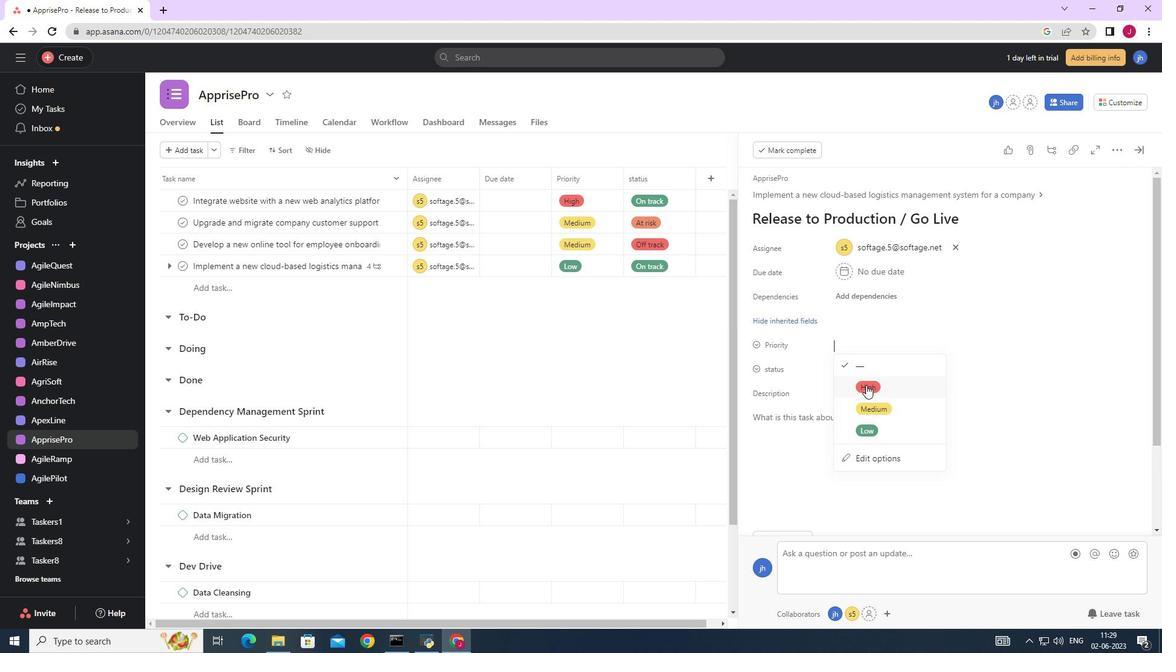 
Action: Mouse moved to (842, 370)
Screenshot: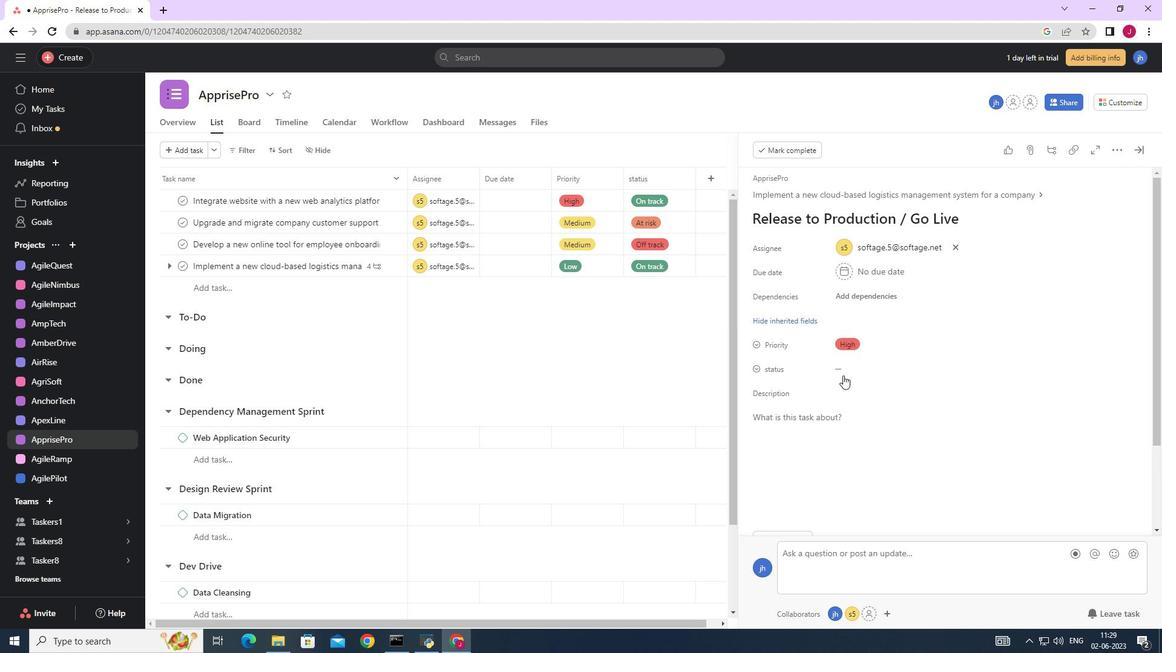 
Action: Mouse pressed left at (842, 370)
Screenshot: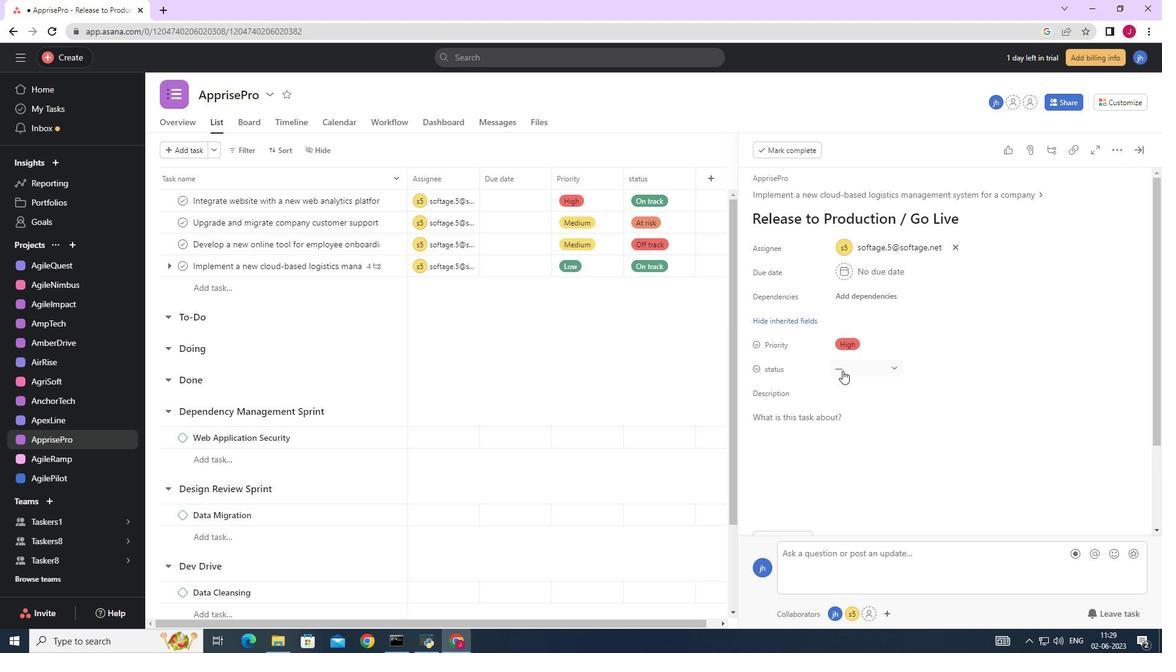 
Action: Mouse moved to (867, 477)
Screenshot: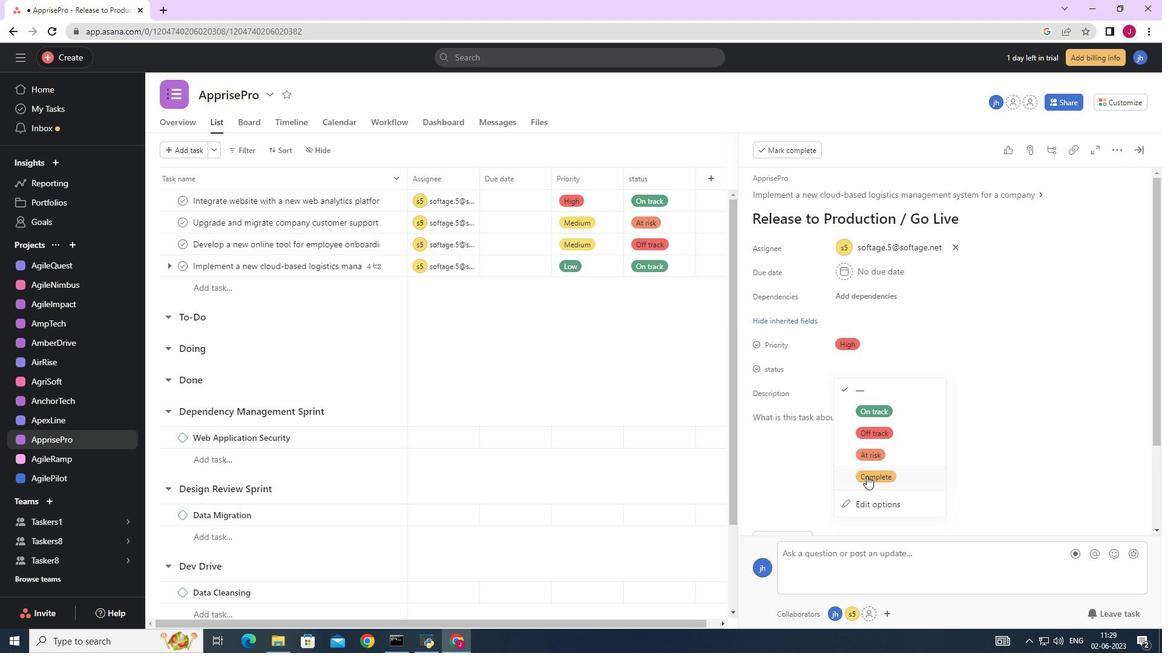 
Action: Mouse pressed left at (867, 477)
Screenshot: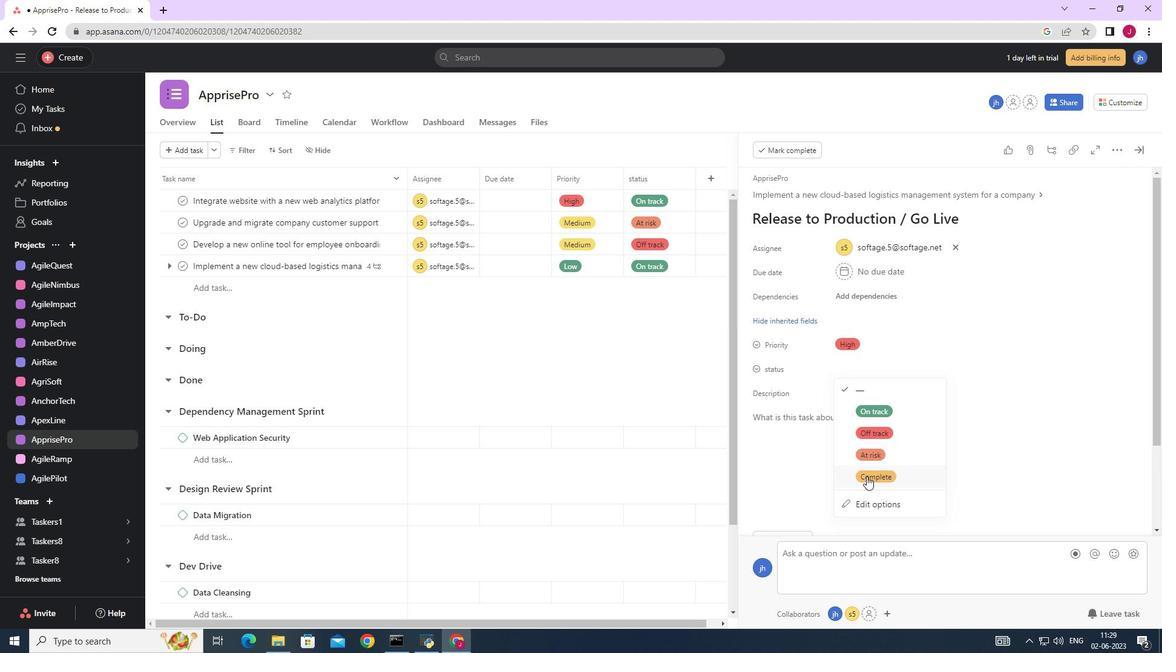 
Action: Mouse moved to (1137, 150)
Screenshot: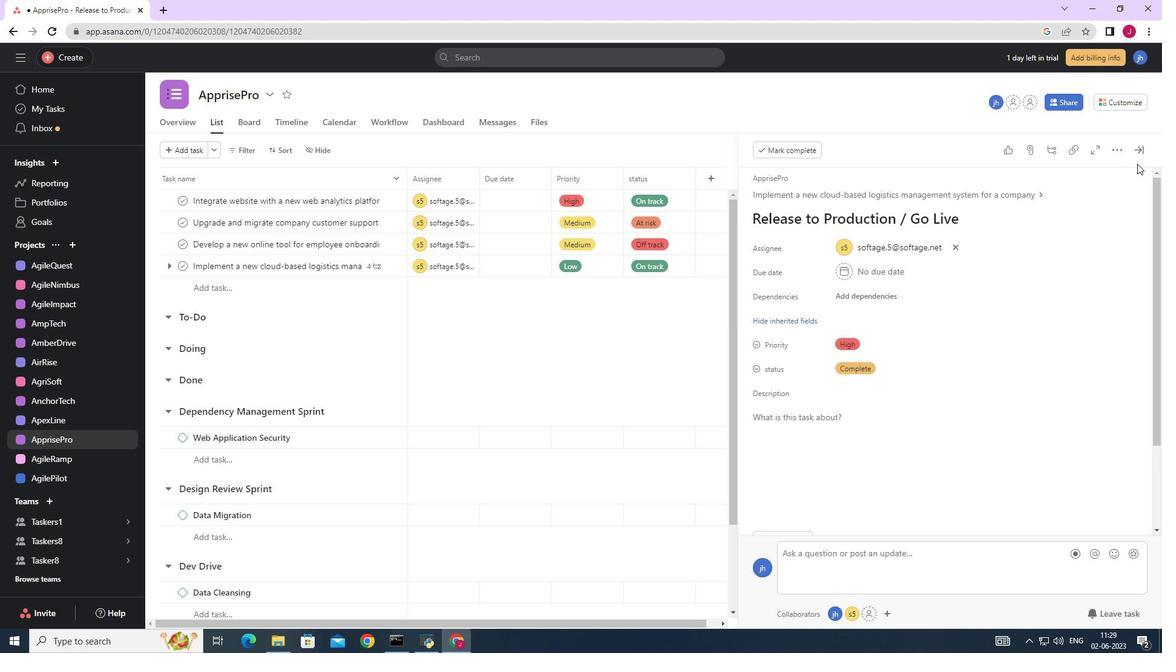 
Action: Mouse pressed left at (1137, 150)
Screenshot: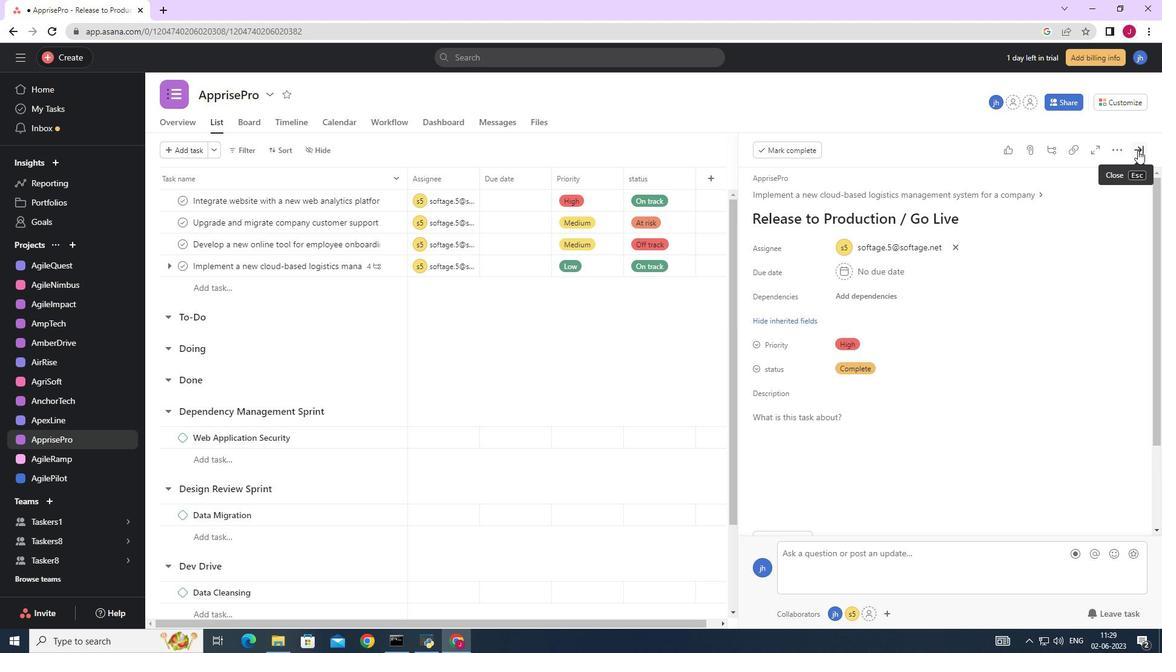 
